 Task: Find connections with filter location Gawler with filter topic #Projectmanagements with filter profile language French with filter current company YouGov with filter school Himachal Pradesh Jobs with filter industry Shuttles and Special Needs Transportation Services with filter service category Translation with filter keywords title Housekeeper
Action: Mouse moved to (577, 112)
Screenshot: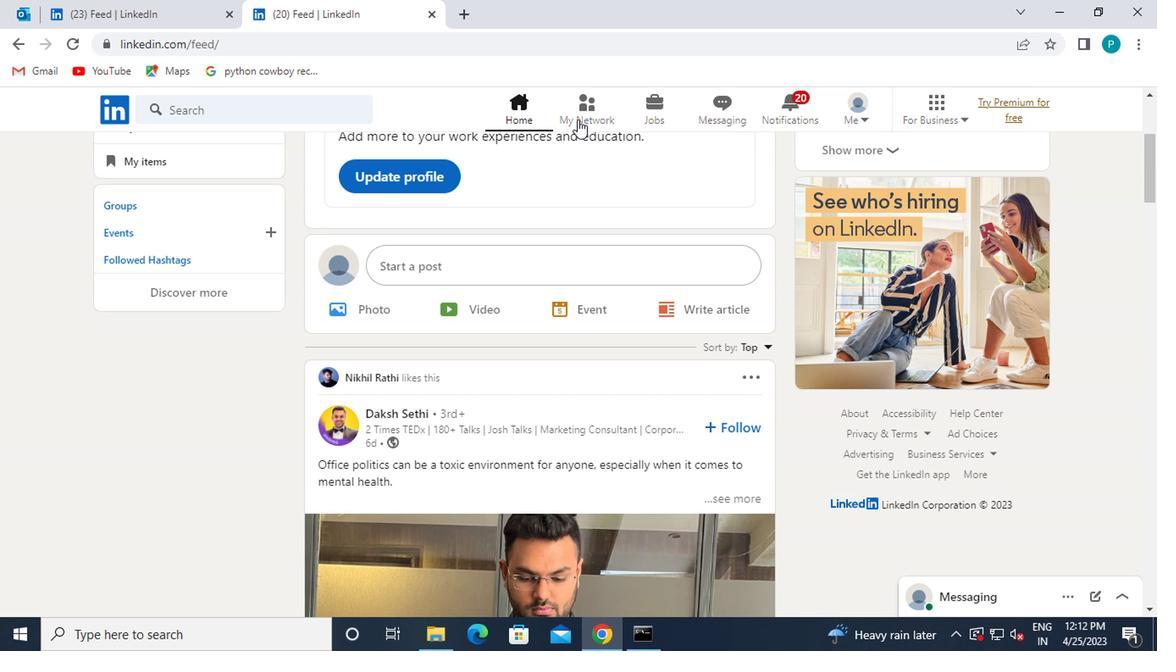 
Action: Mouse pressed left at (577, 112)
Screenshot: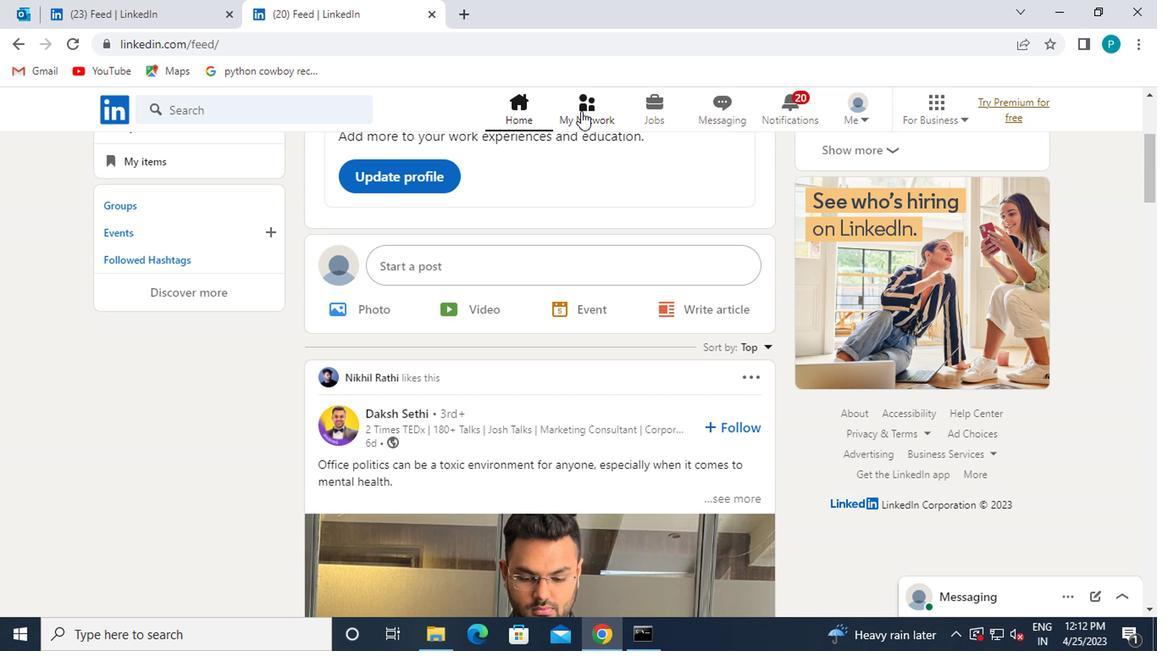 
Action: Mouse moved to (189, 204)
Screenshot: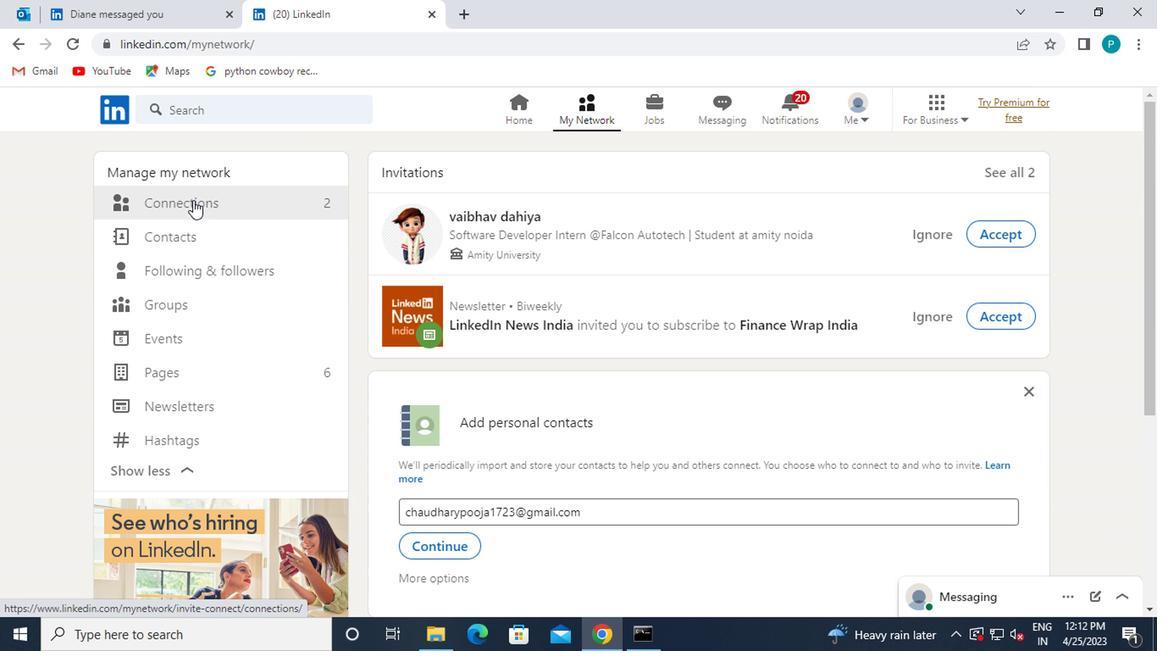 
Action: Mouse pressed left at (189, 204)
Screenshot: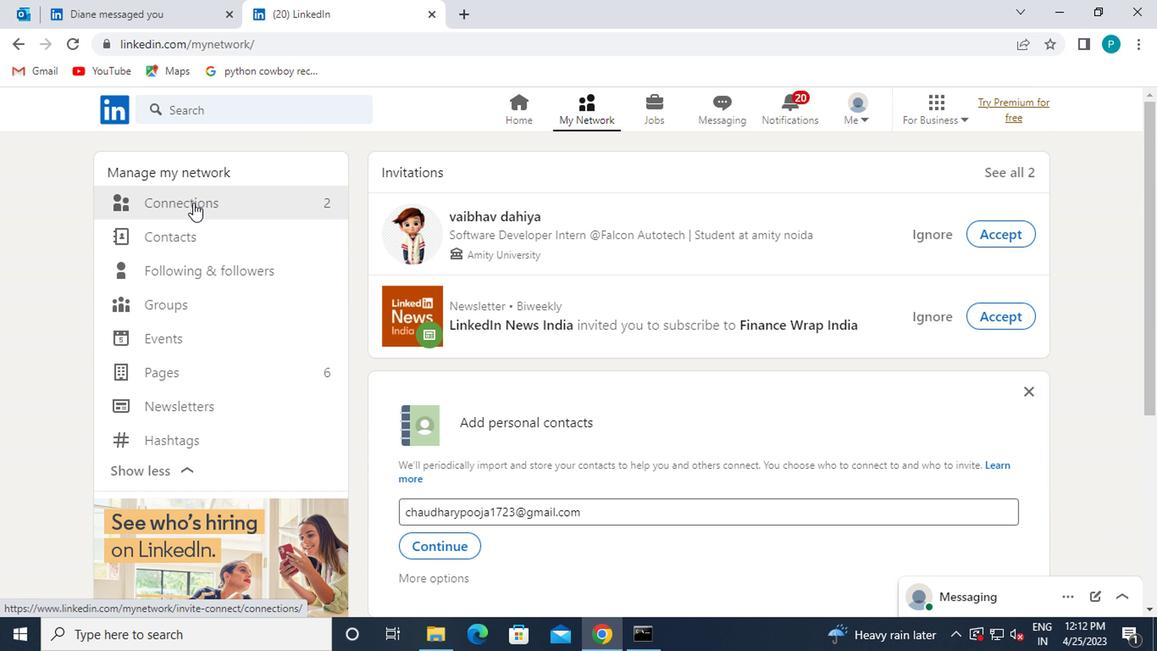 
Action: Mouse moved to (693, 205)
Screenshot: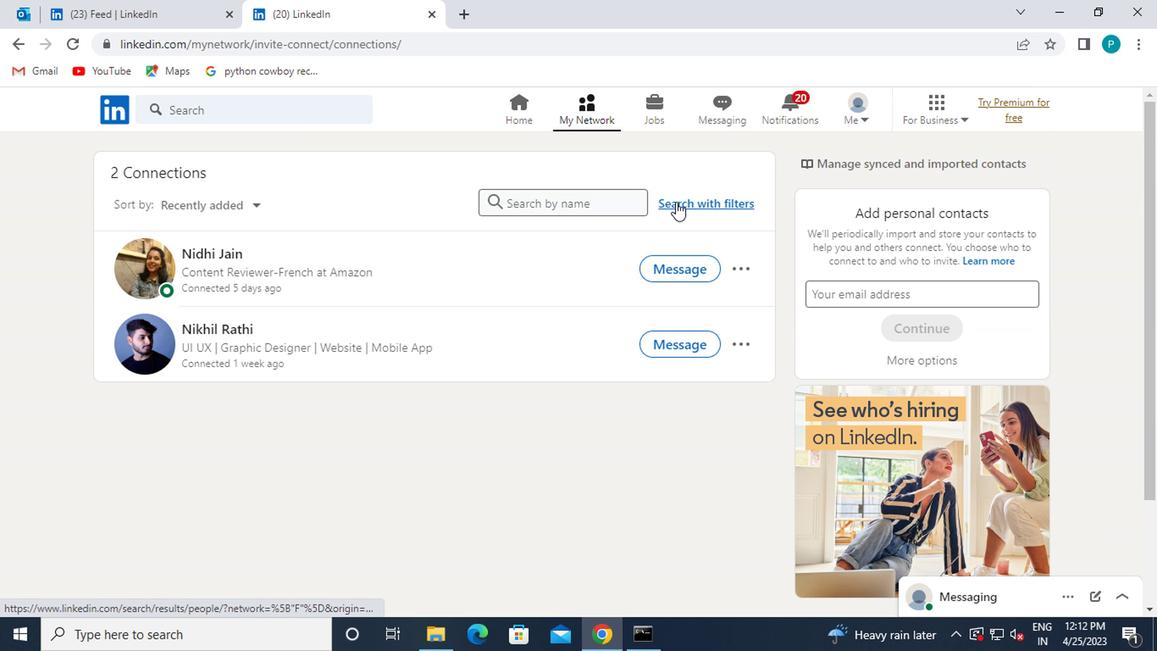 
Action: Mouse pressed left at (693, 205)
Screenshot: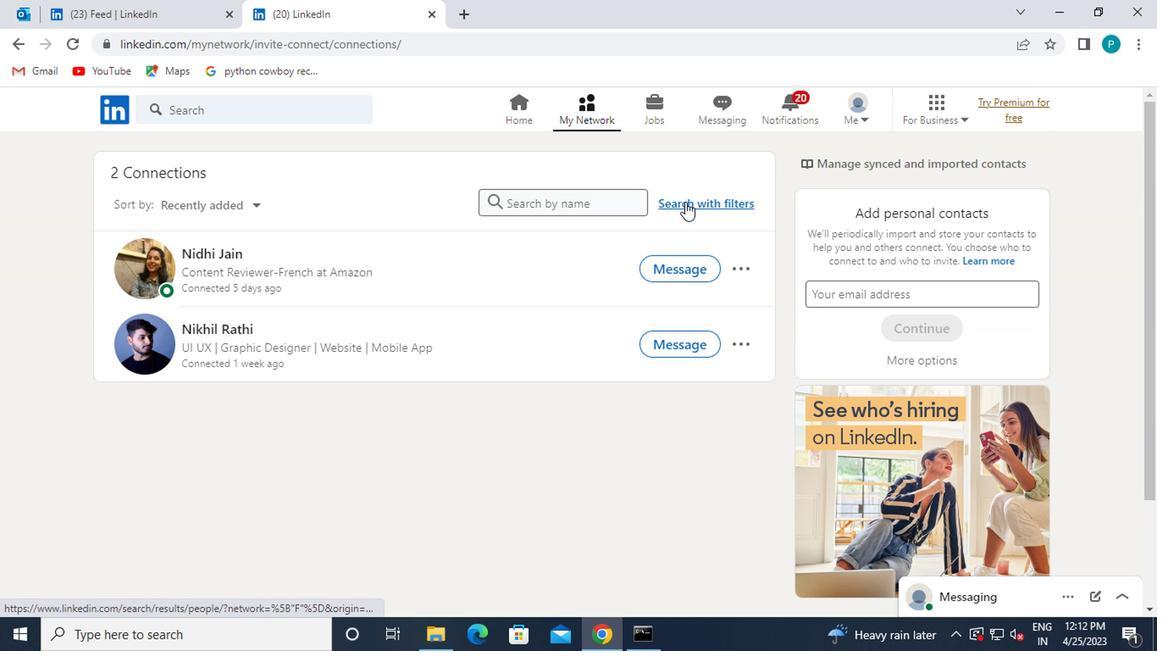 
Action: Mouse moved to (575, 162)
Screenshot: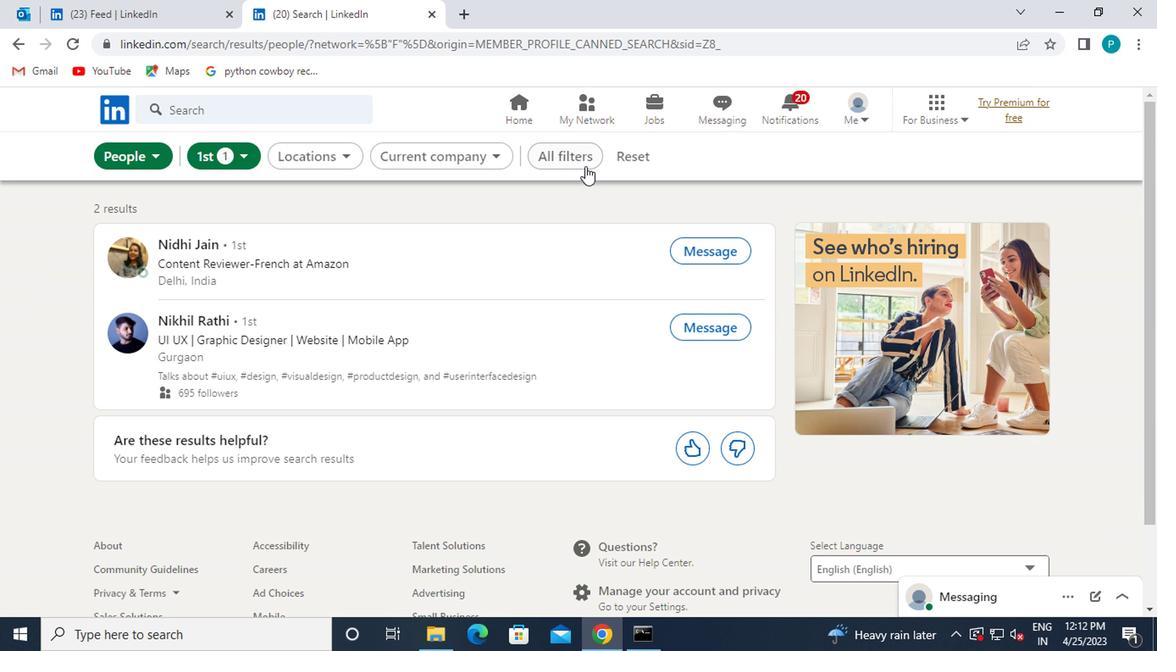 
Action: Mouse pressed left at (575, 162)
Screenshot: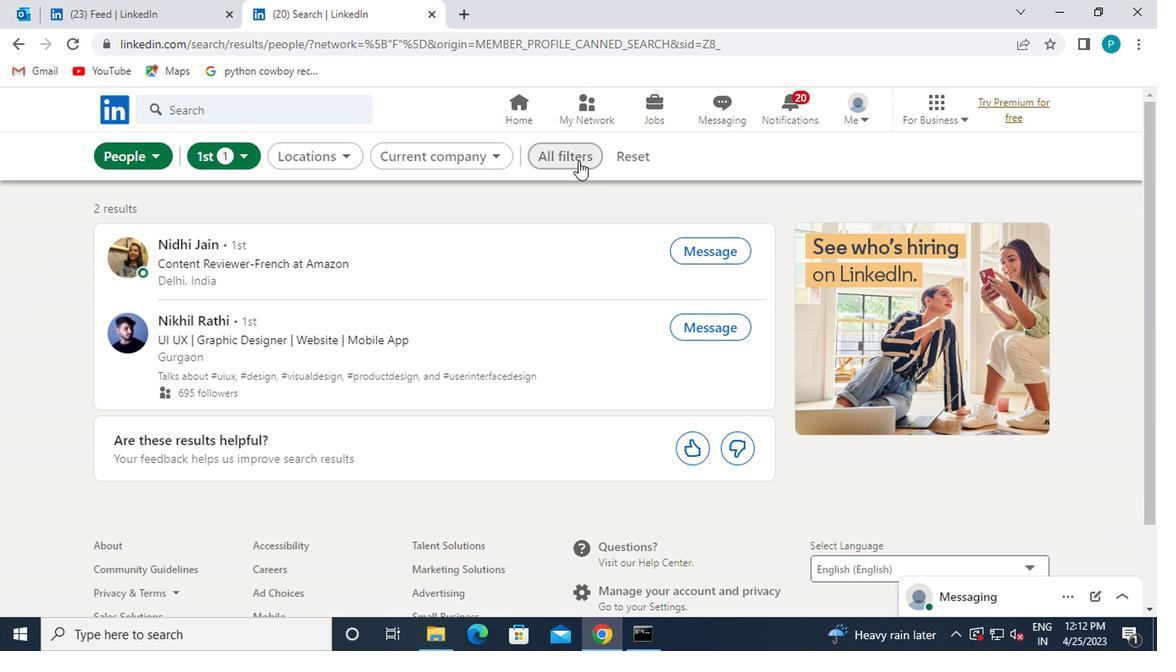 
Action: Mouse moved to (841, 350)
Screenshot: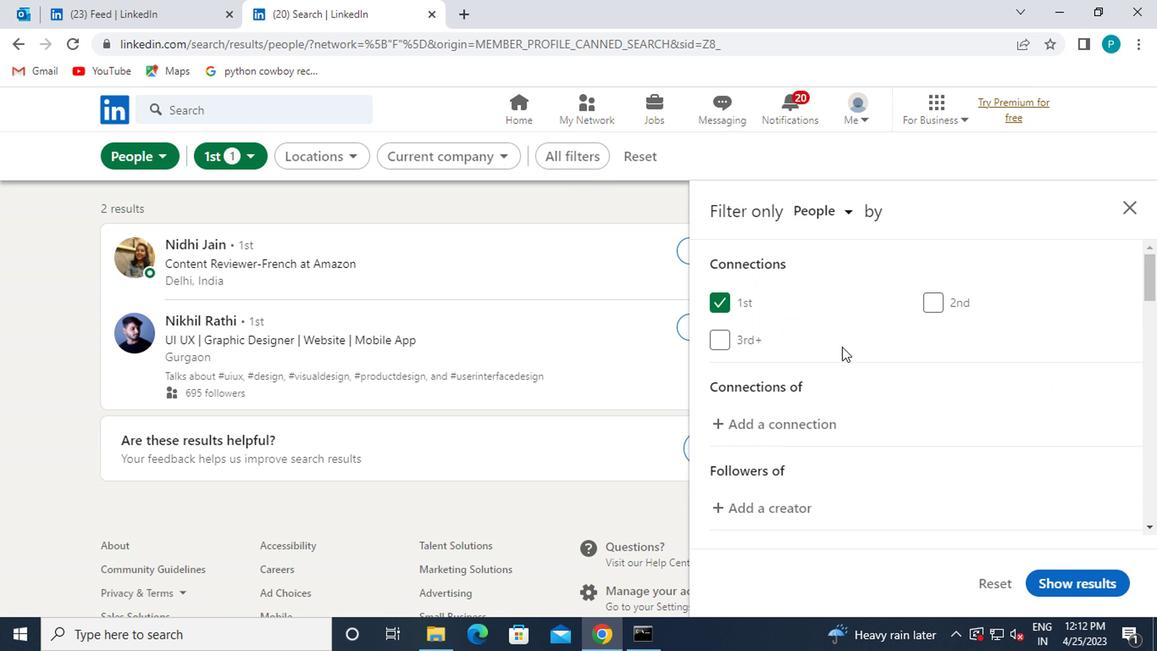 
Action: Mouse scrolled (841, 350) with delta (0, 0)
Screenshot: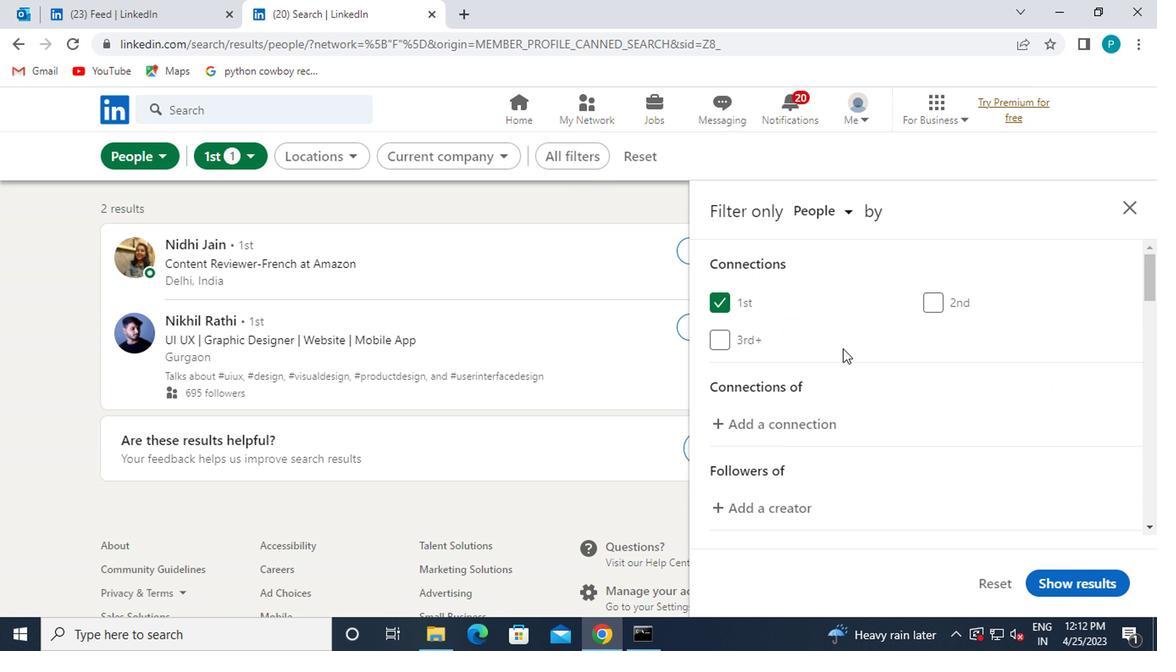 
Action: Mouse moved to (841, 364)
Screenshot: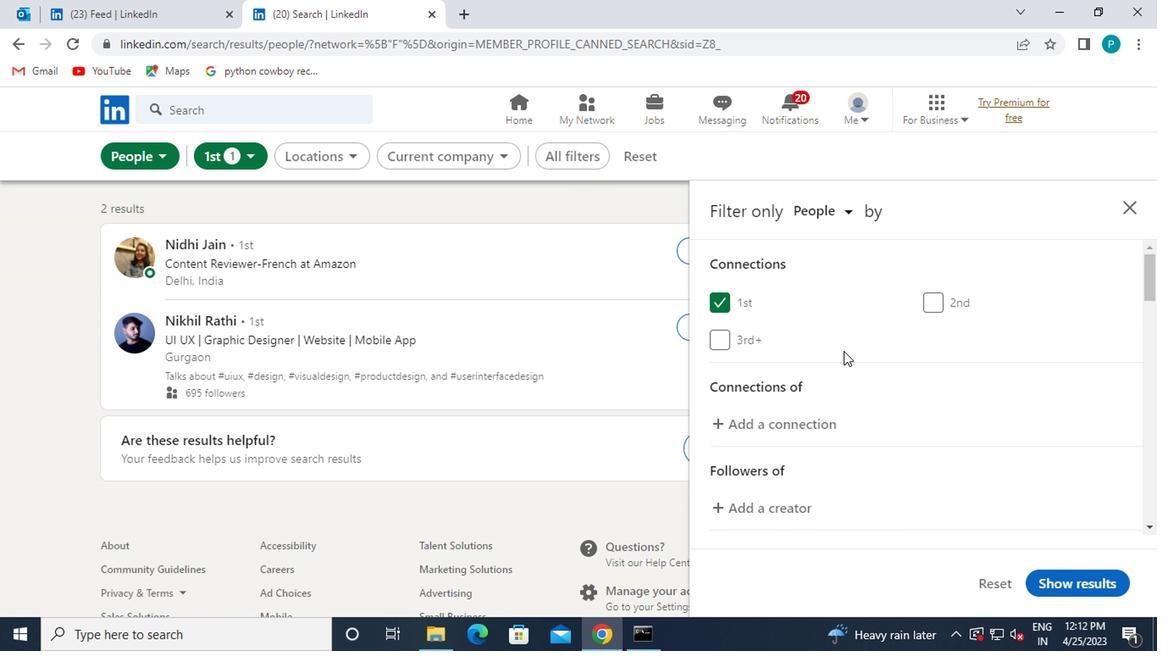 
Action: Mouse scrolled (841, 363) with delta (0, -1)
Screenshot: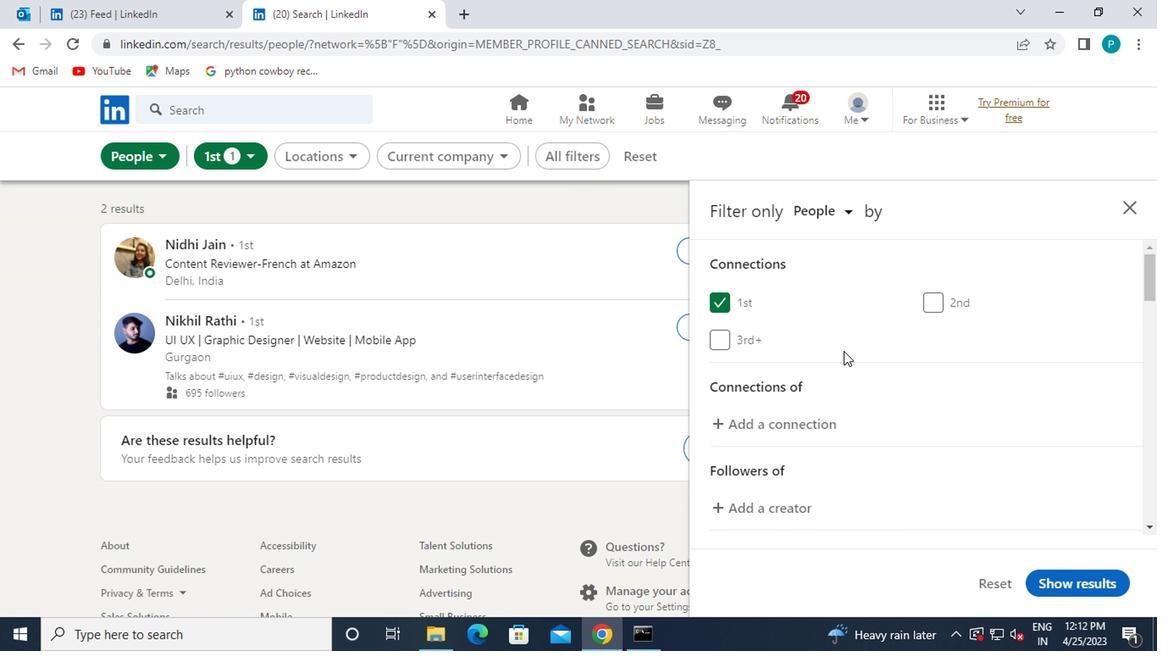 
Action: Mouse moved to (833, 441)
Screenshot: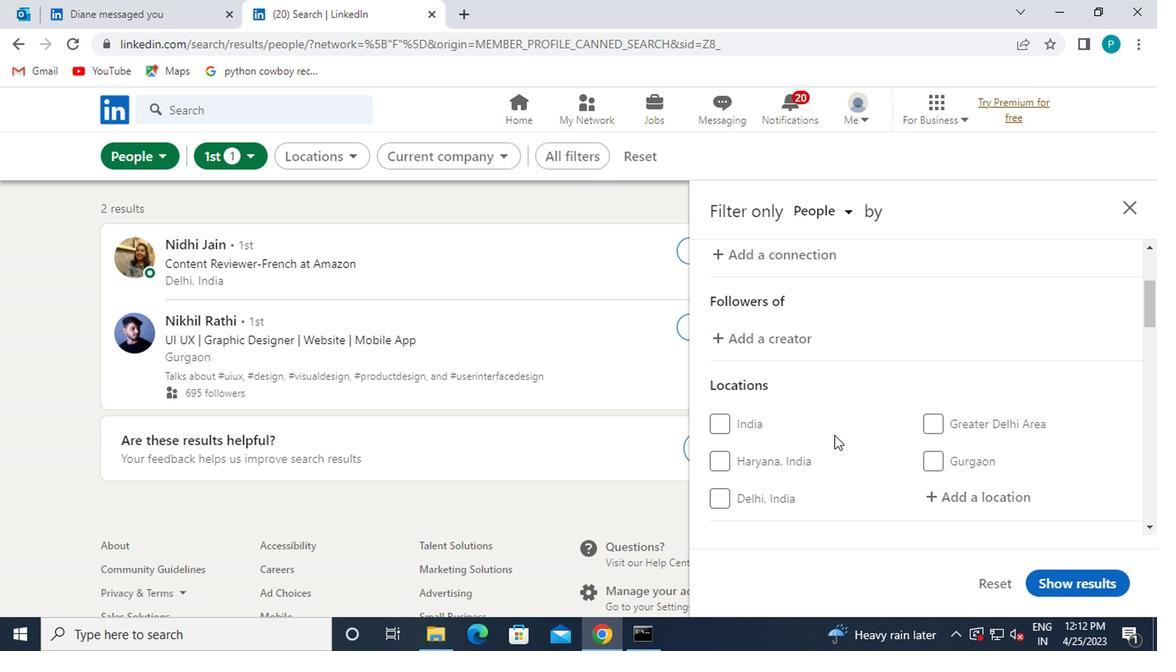 
Action: Mouse scrolled (833, 441) with delta (0, 0)
Screenshot: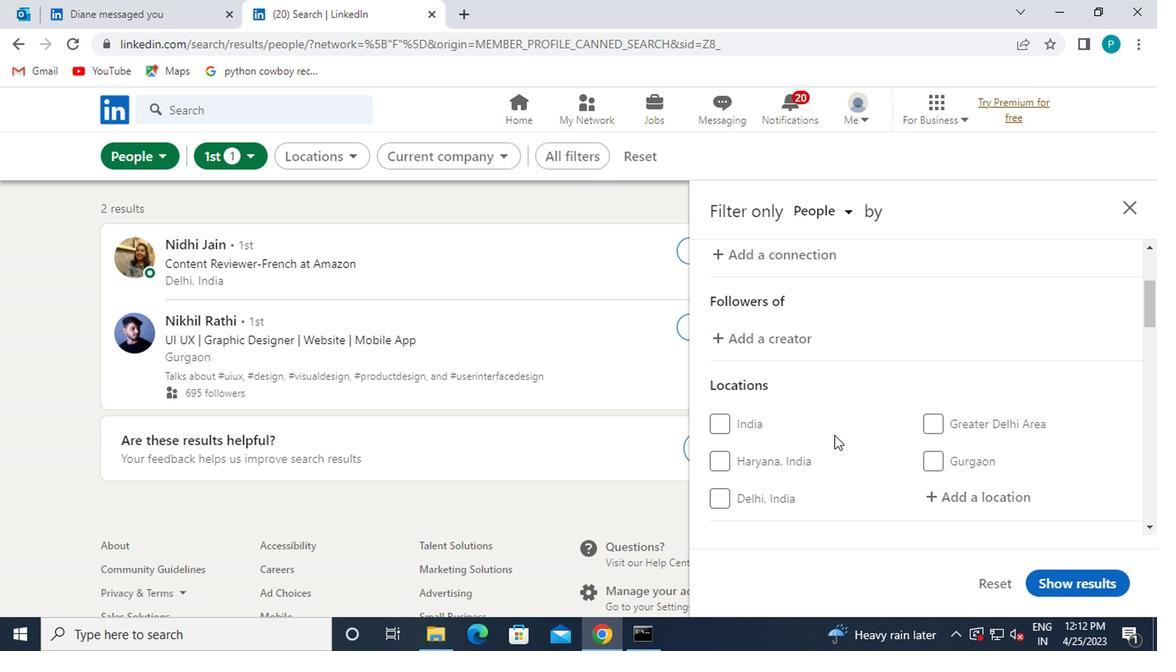 
Action: Mouse moved to (926, 414)
Screenshot: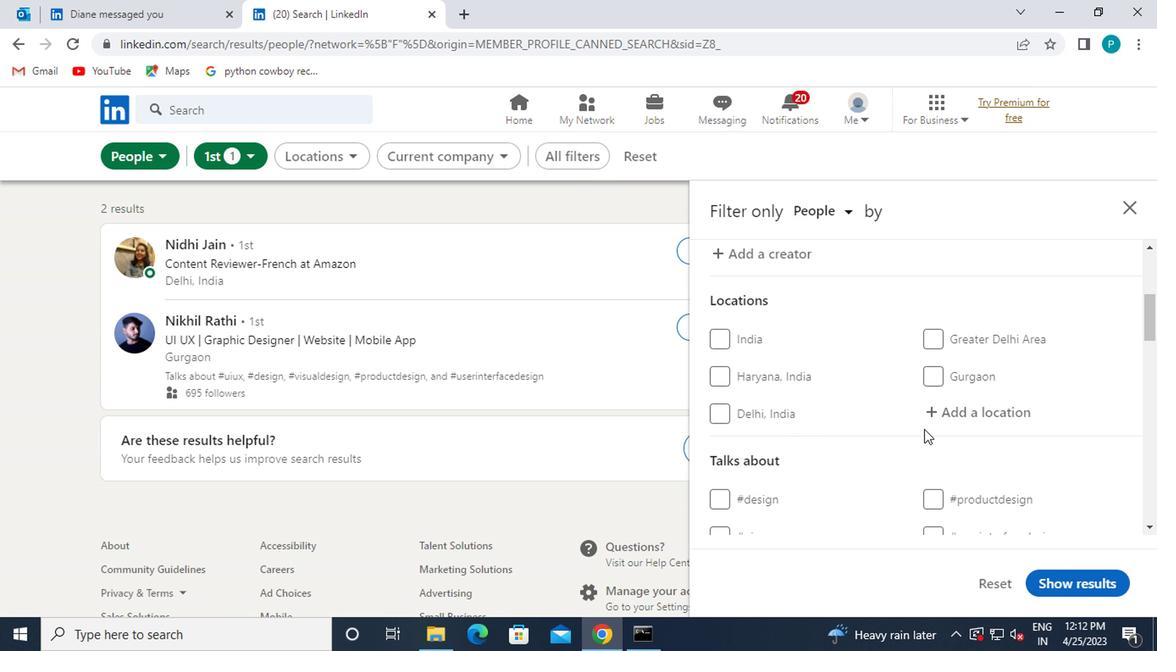 
Action: Mouse pressed left at (926, 414)
Screenshot: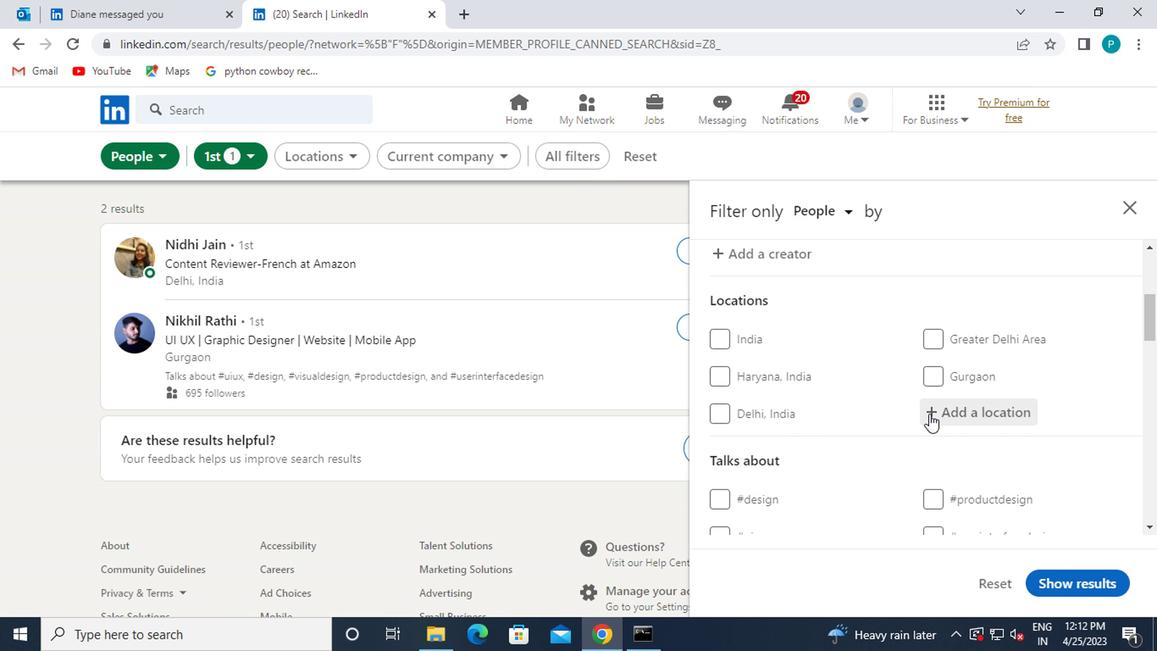 
Action: Mouse moved to (931, 394)
Screenshot: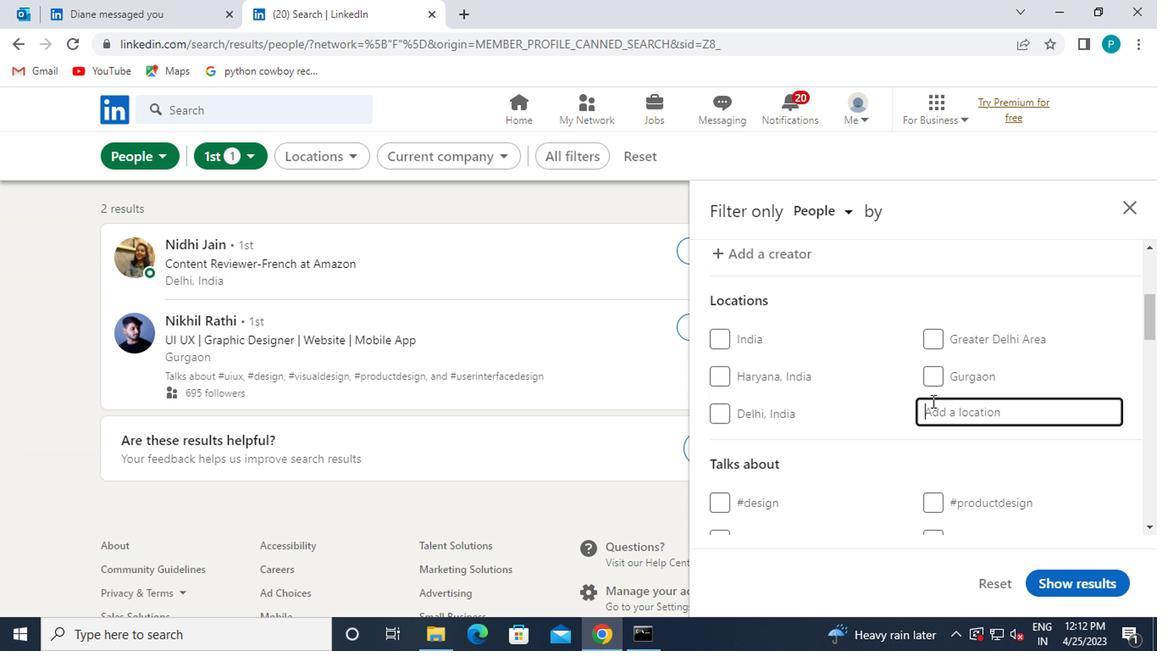 
Action: Key pressed gawler<Key.enter>
Screenshot: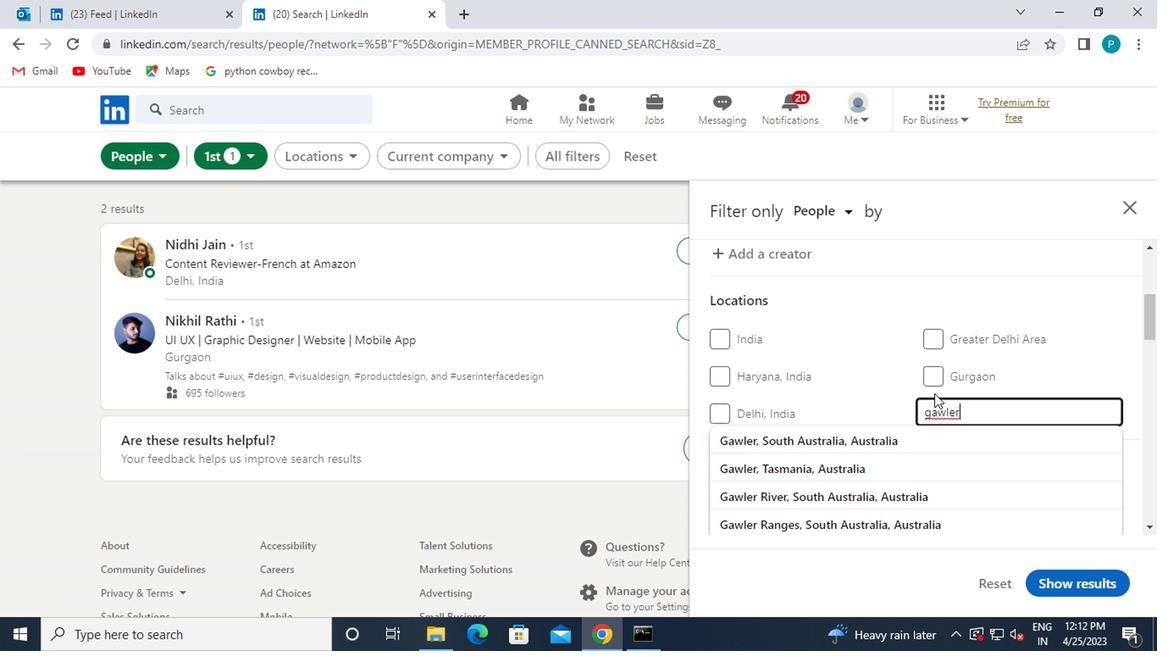 
Action: Mouse moved to (854, 443)
Screenshot: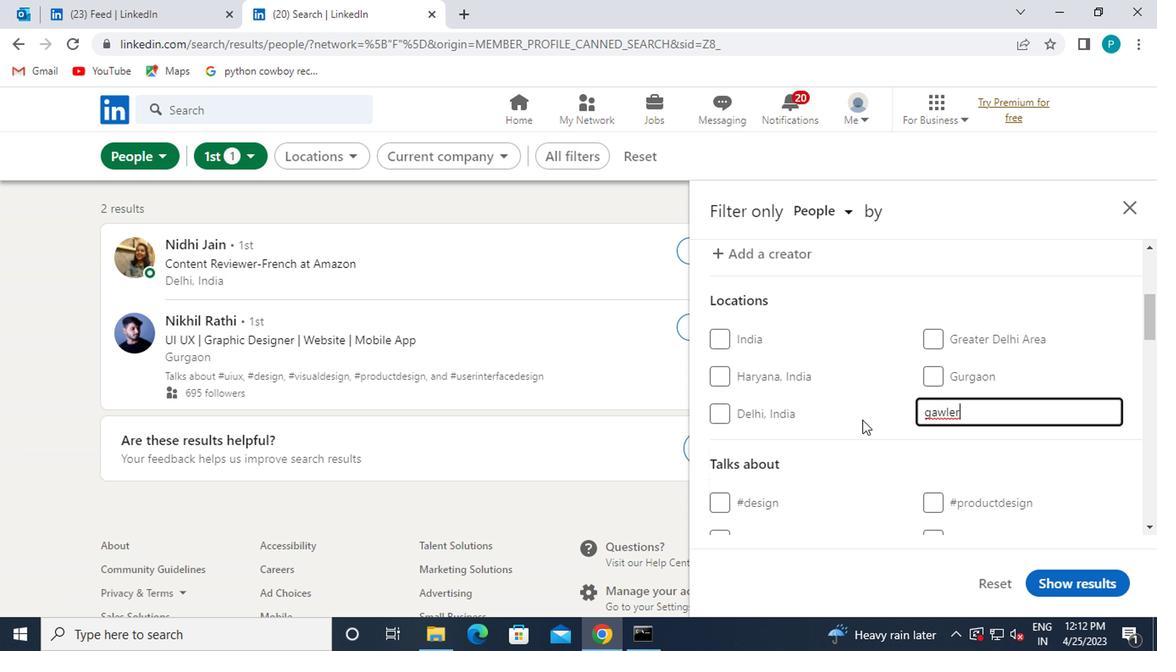 
Action: Mouse scrolled (854, 441) with delta (0, -1)
Screenshot: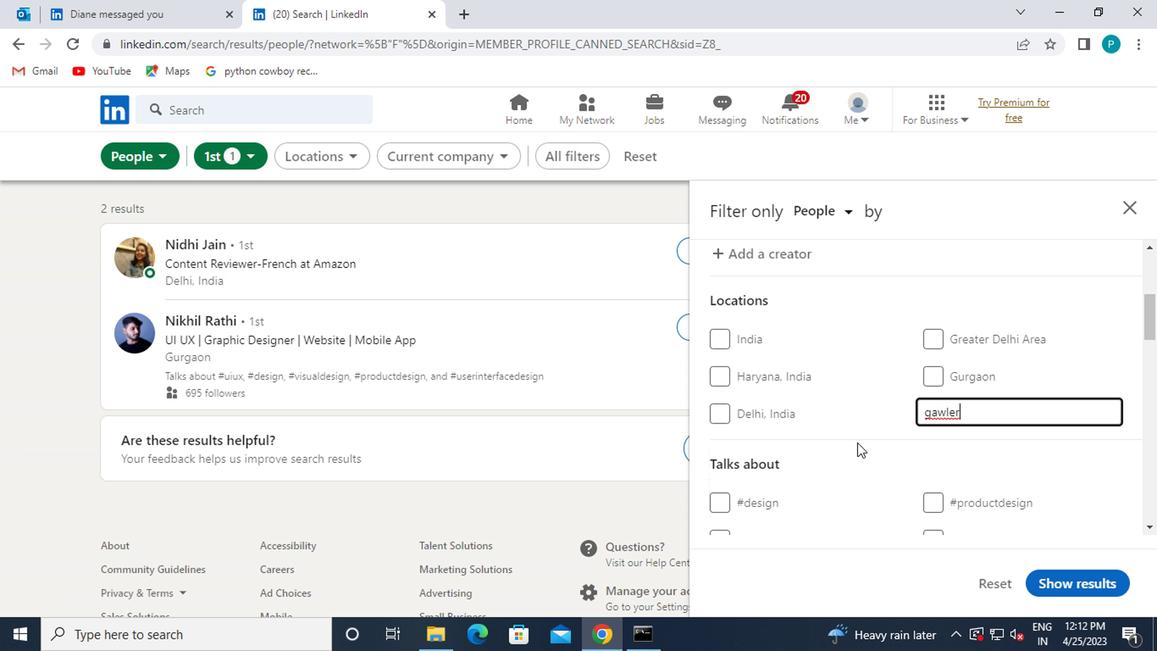 
Action: Mouse moved to (900, 434)
Screenshot: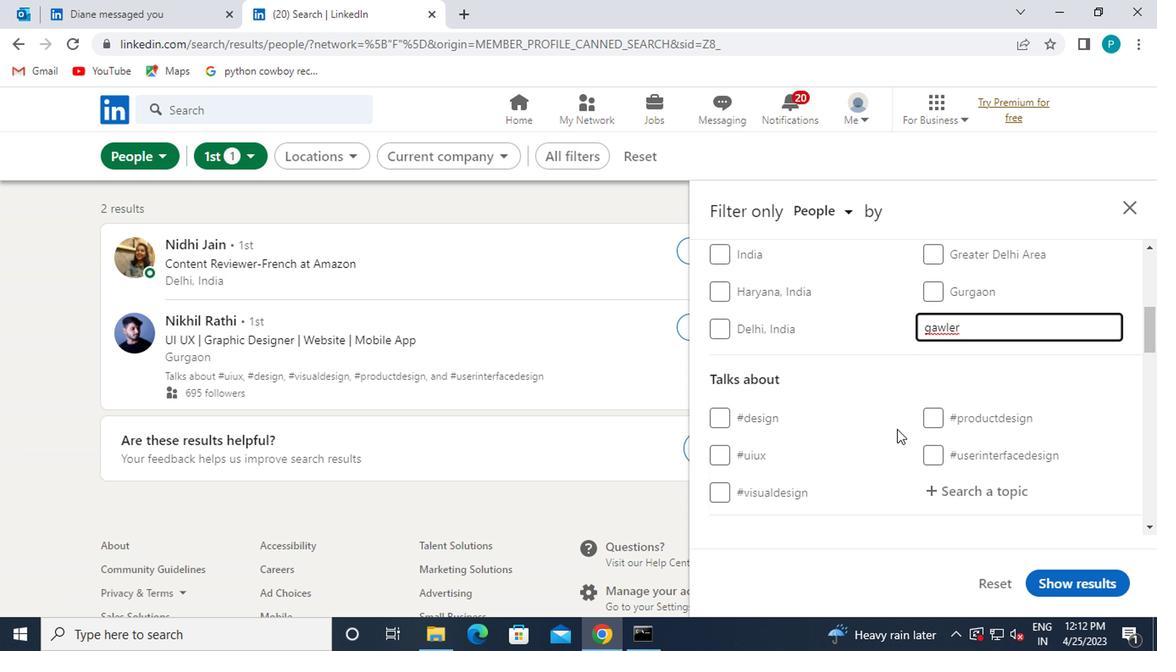 
Action: Mouse scrolled (900, 433) with delta (0, -1)
Screenshot: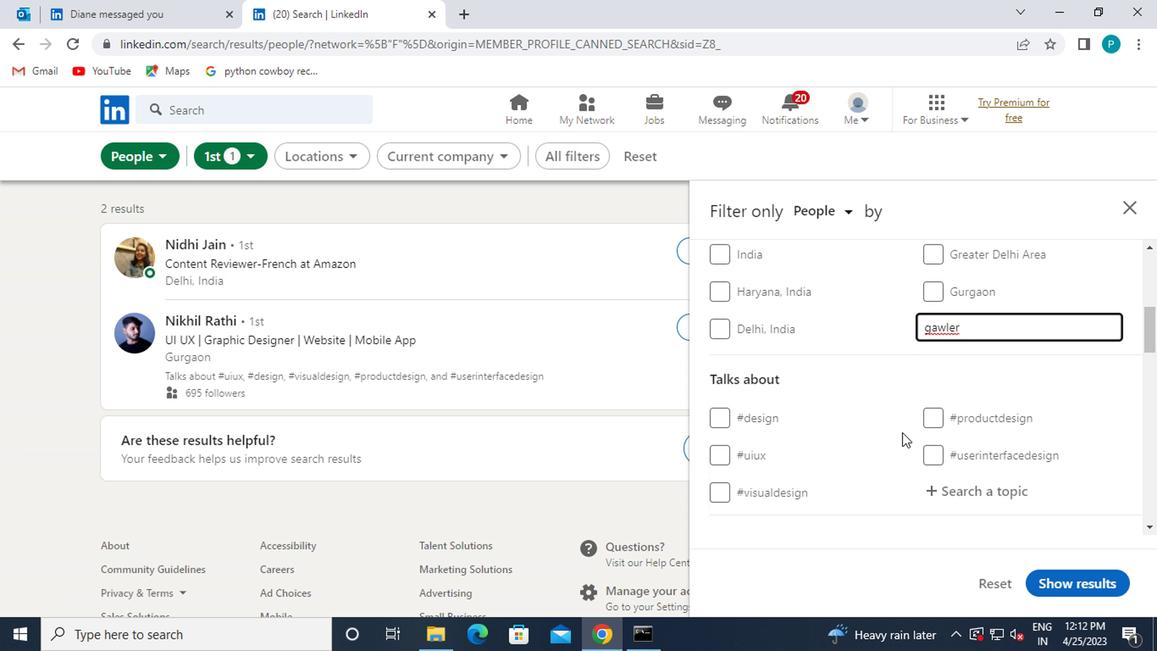 
Action: Mouse moved to (965, 420)
Screenshot: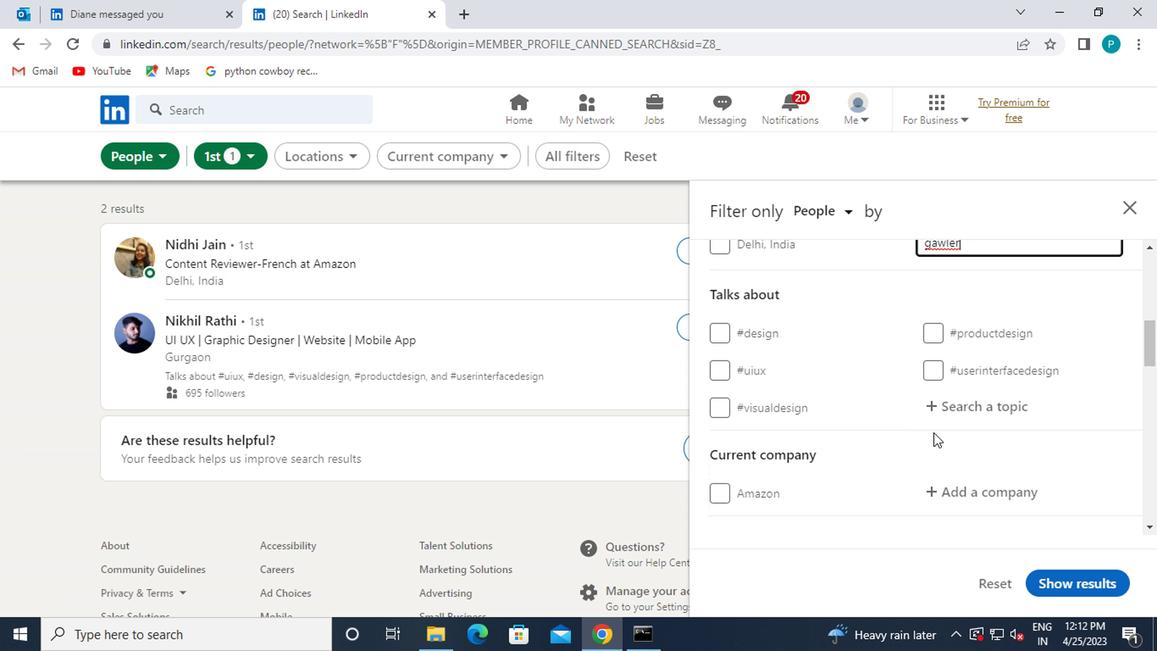 
Action: Mouse pressed left at (965, 420)
Screenshot: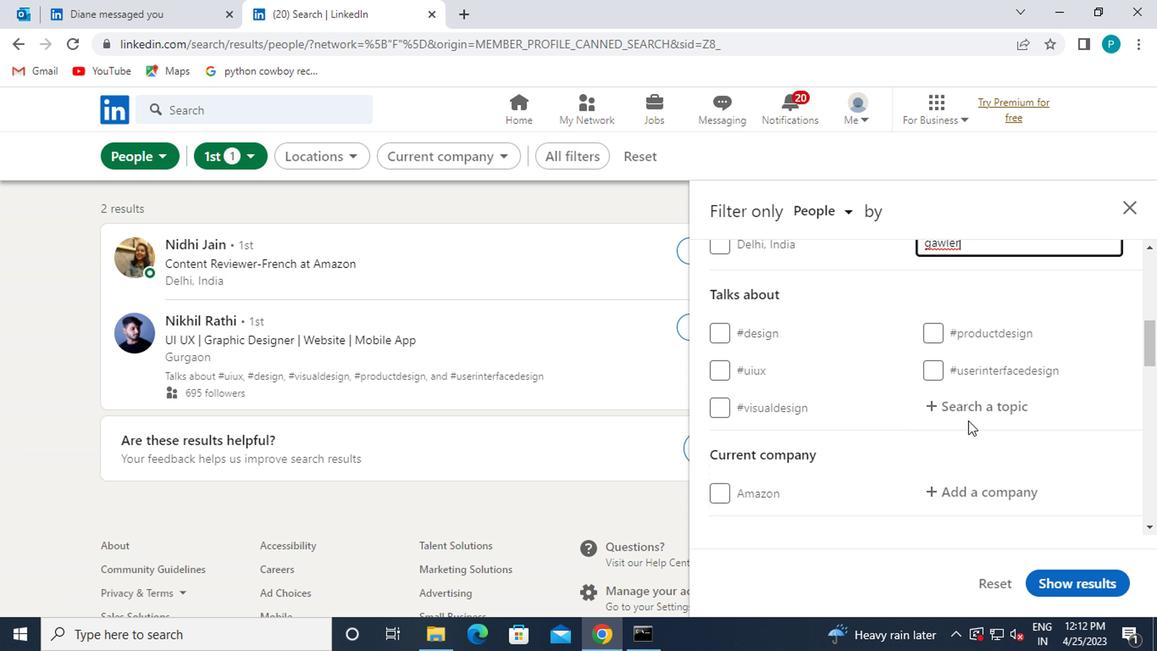 
Action: Mouse moved to (964, 414)
Screenshot: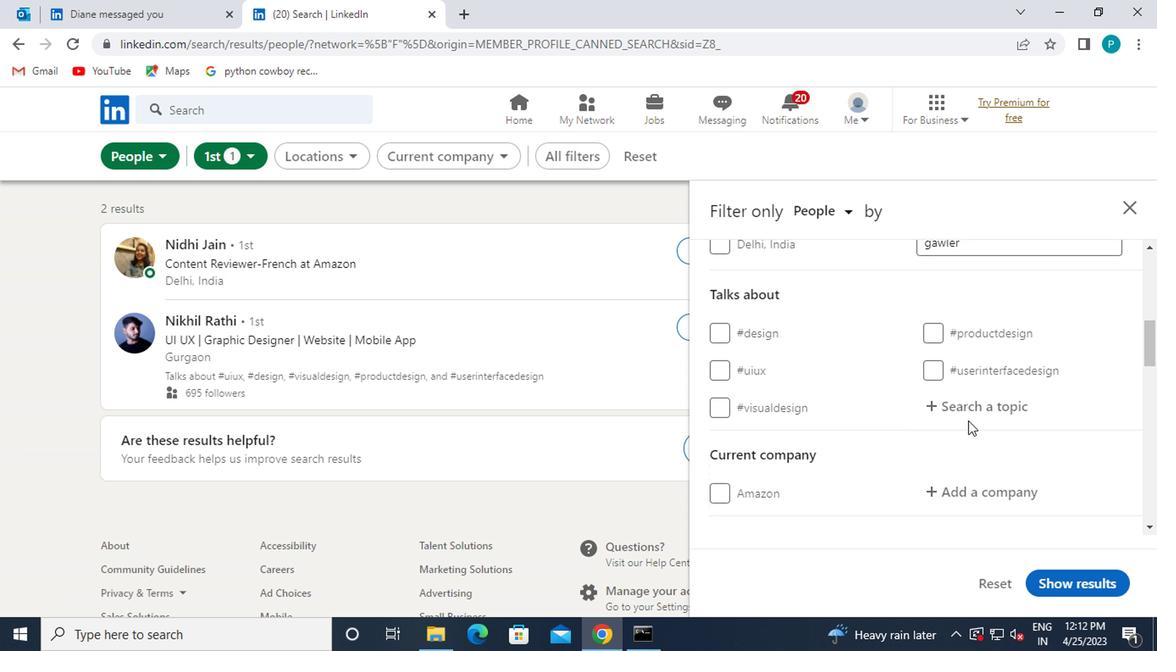 
Action: Mouse pressed left at (964, 414)
Screenshot: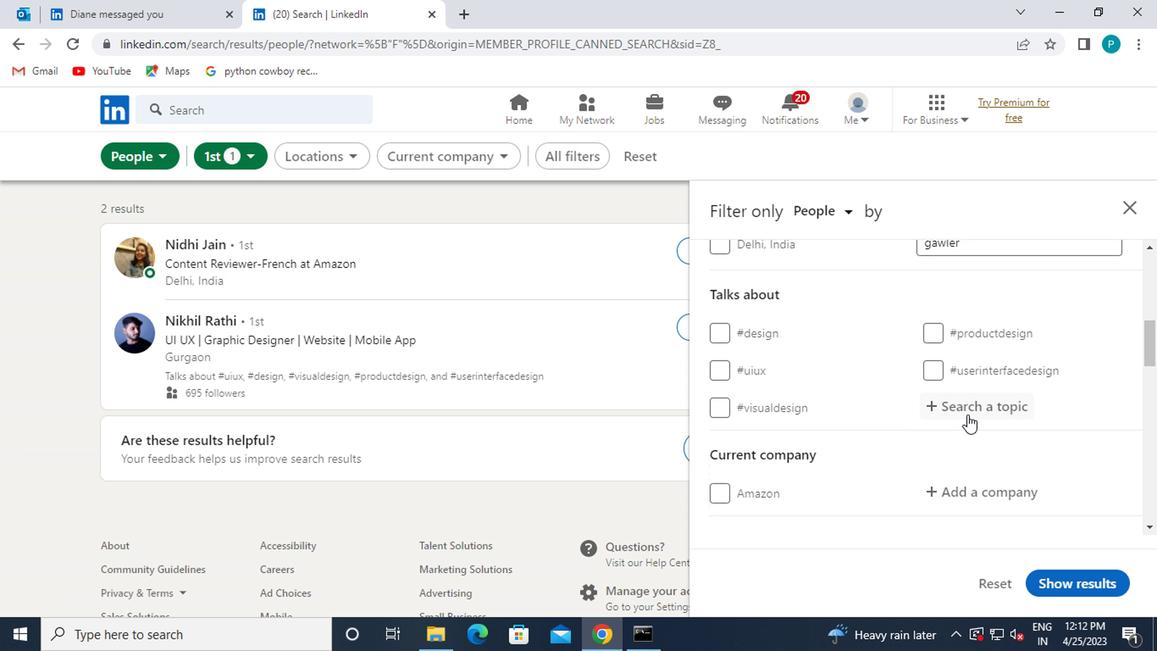 
Action: Key pressed <Key.shift><Key.shift><Key.shift><Key.shift><Key.shift><Key.shift><Key.shift><Key.shift>#<Key.caps_lock>P<Key.caps_lock>ROJECTMANAGEMENTS
Screenshot: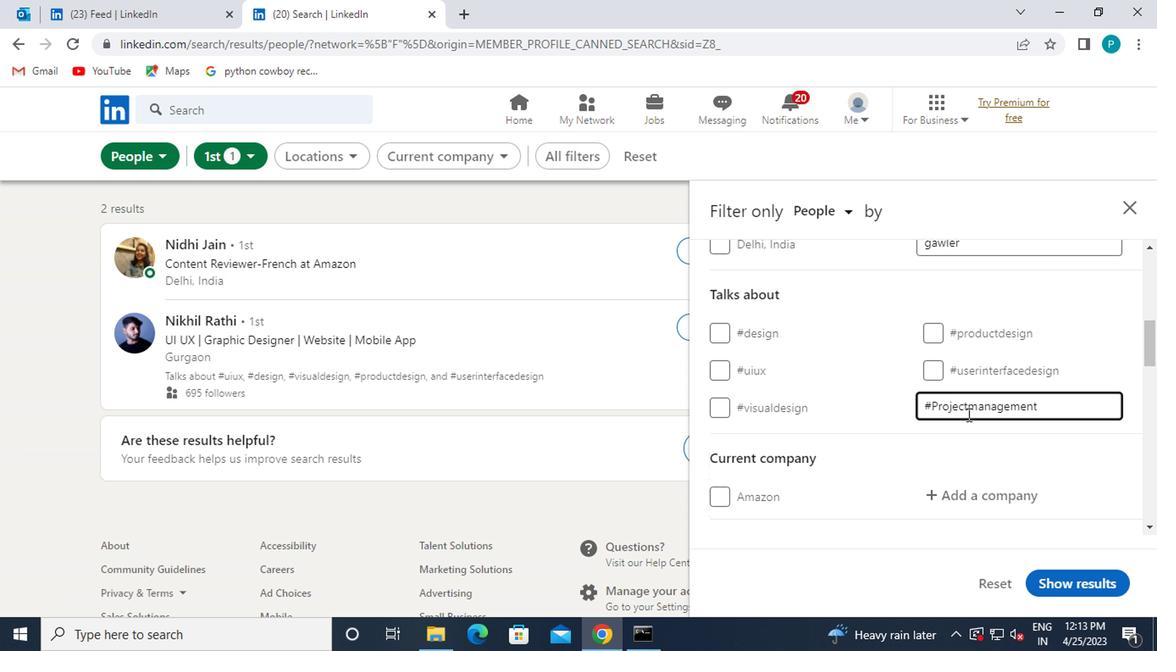 
Action: Mouse moved to (943, 473)
Screenshot: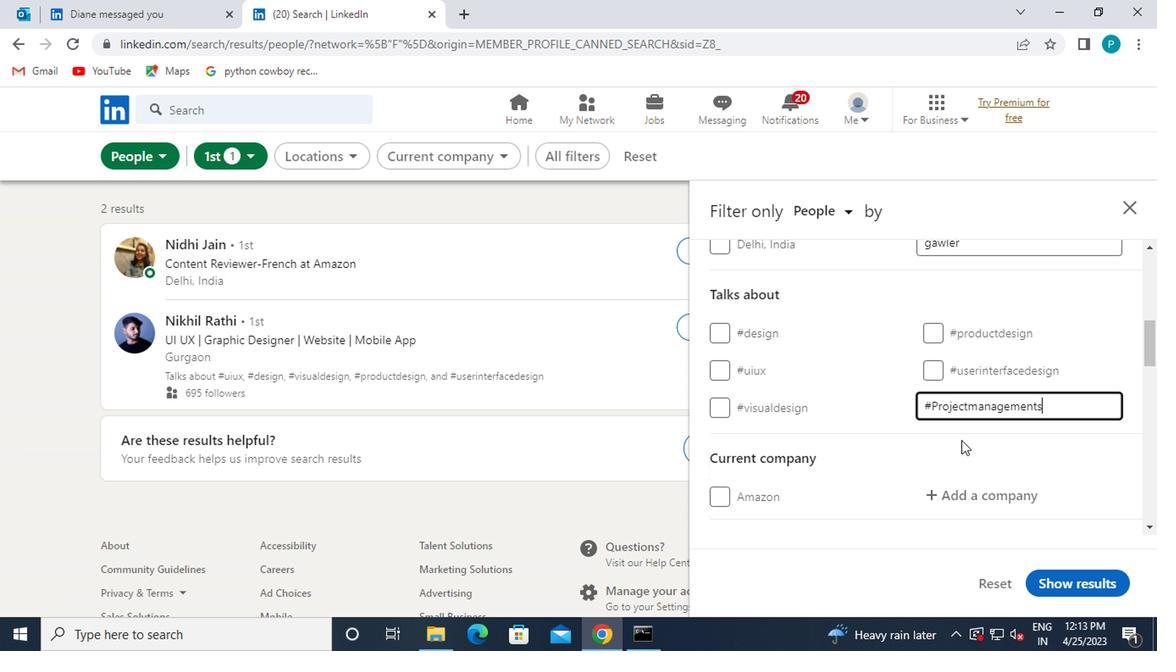
Action: Mouse scrolled (943, 472) with delta (0, 0)
Screenshot: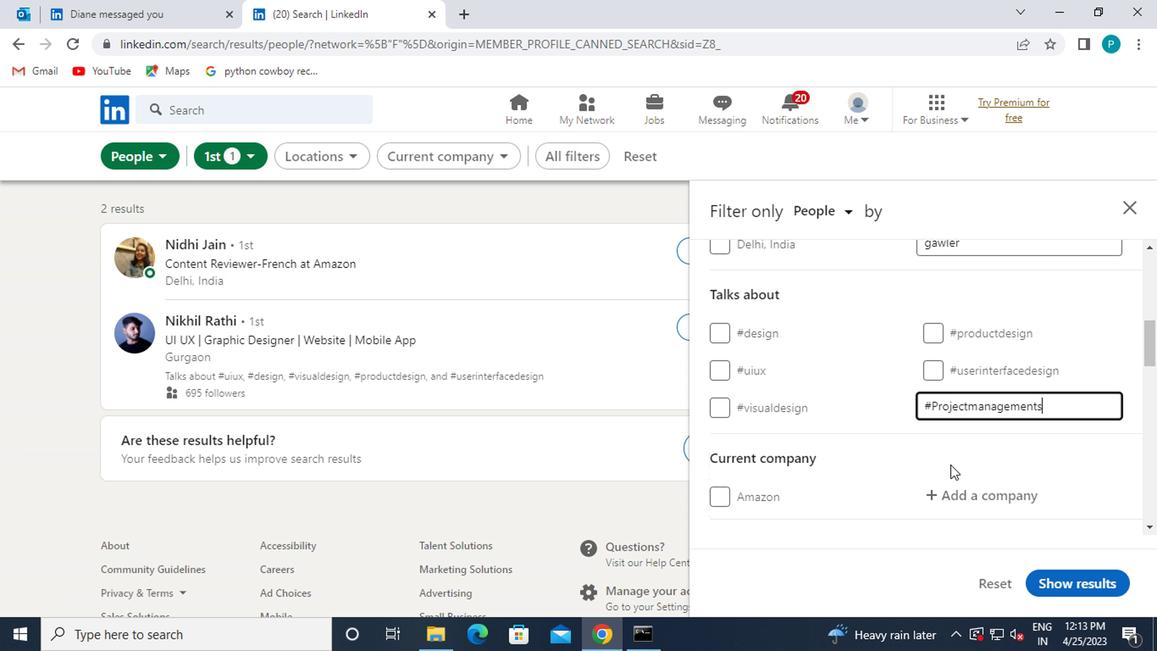 
Action: Mouse scrolled (943, 472) with delta (0, 0)
Screenshot: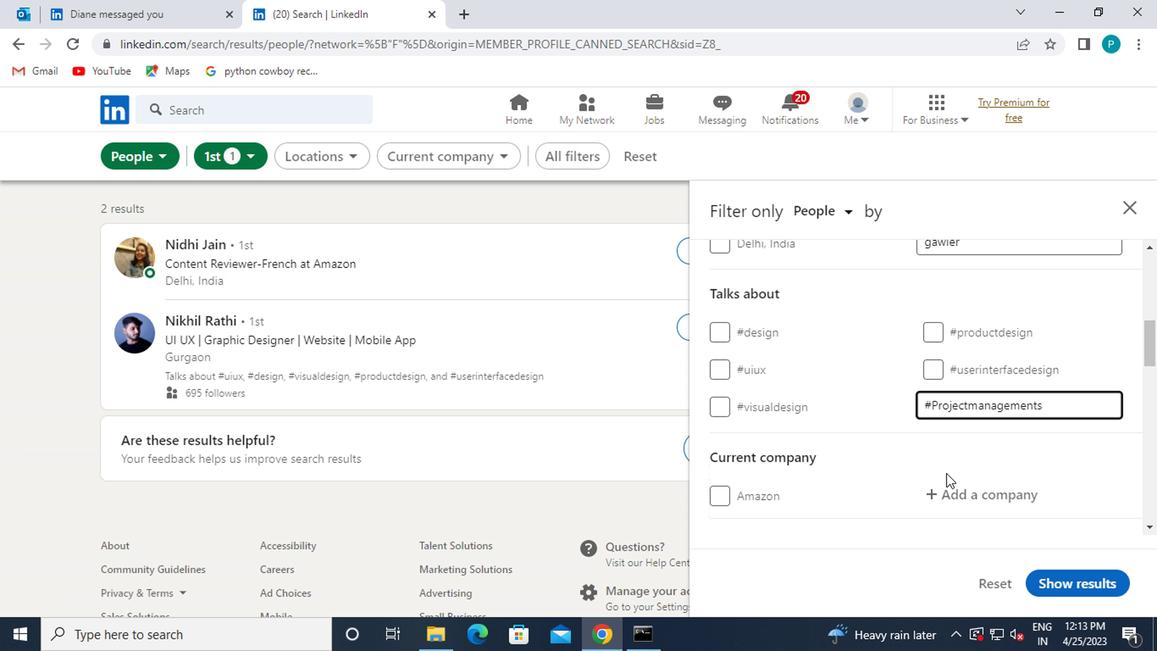 
Action: Mouse moved to (924, 325)
Screenshot: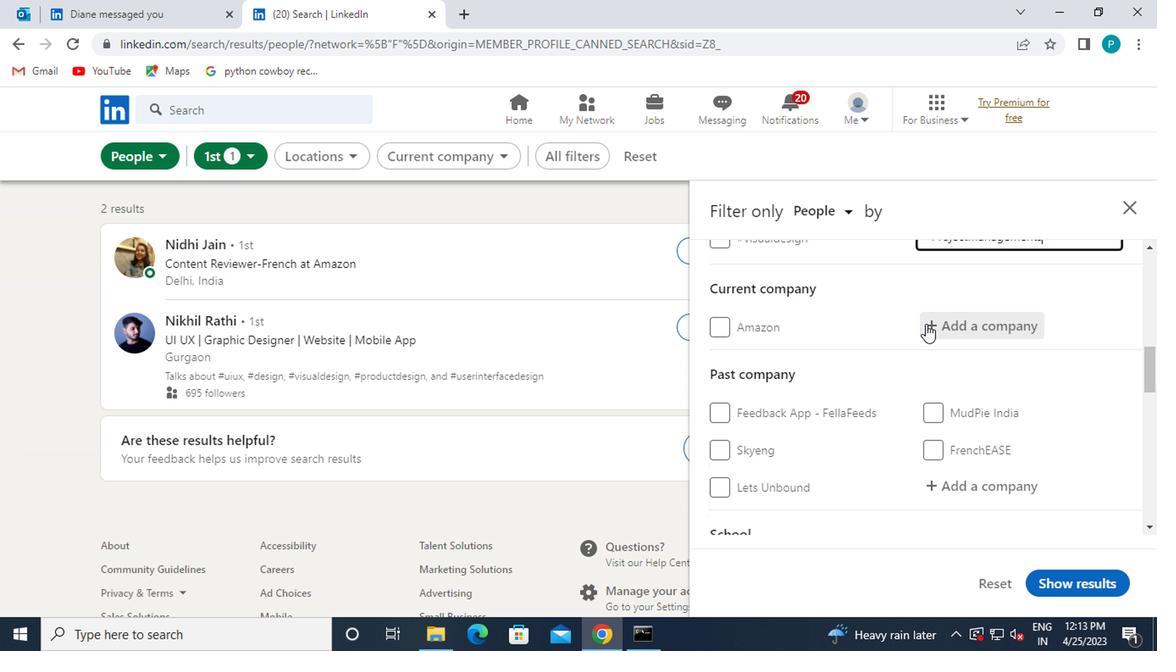
Action: Mouse pressed left at (924, 325)
Screenshot: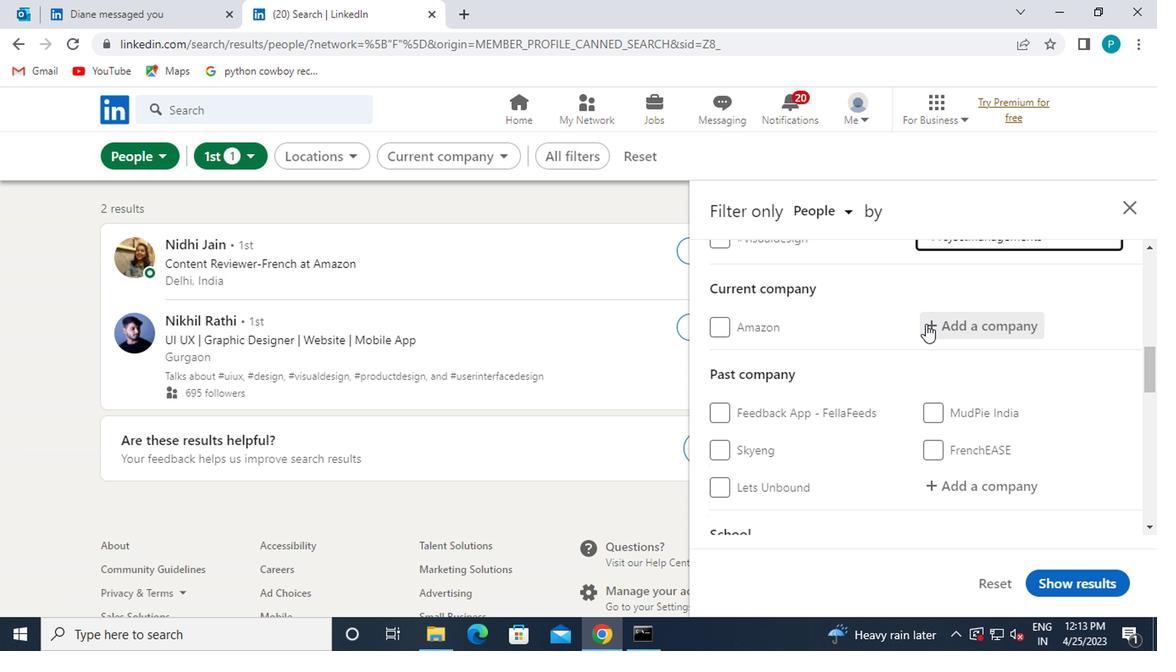 
Action: Mouse moved to (927, 325)
Screenshot: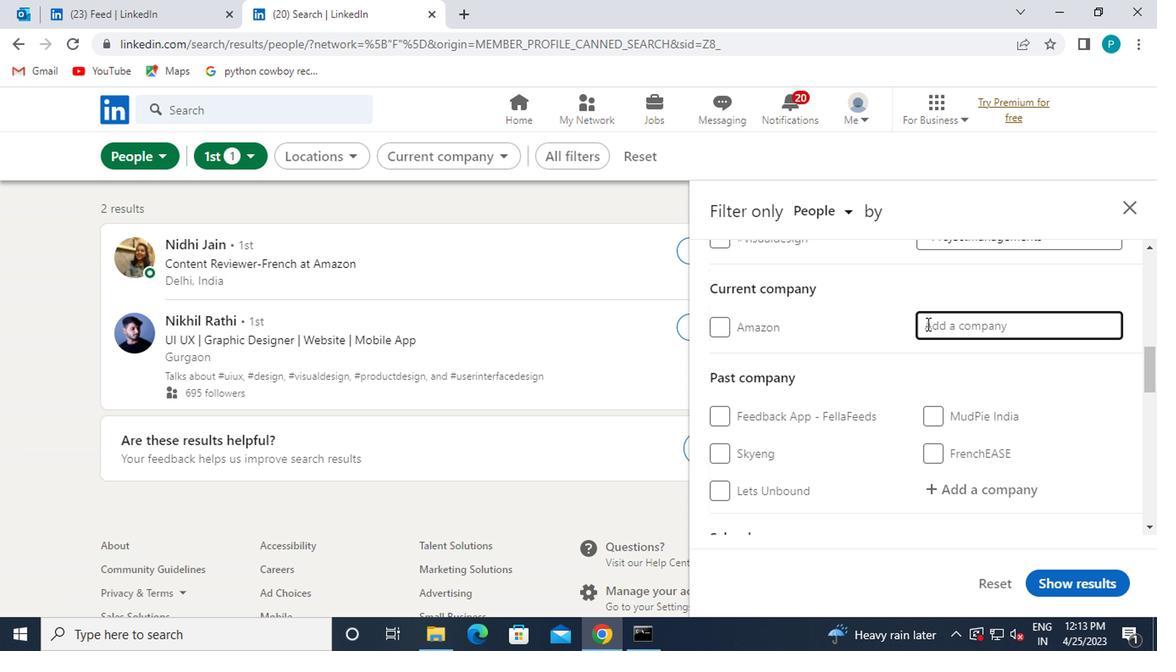 
Action: Key pressed YOUGOV
Screenshot: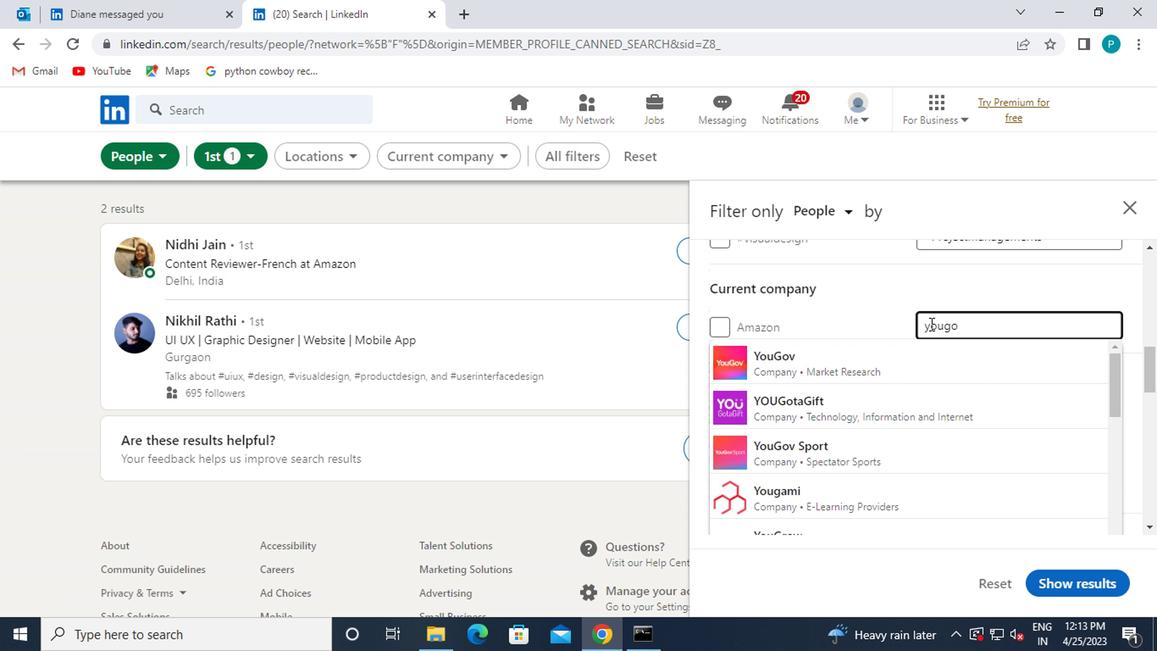 
Action: Mouse moved to (794, 359)
Screenshot: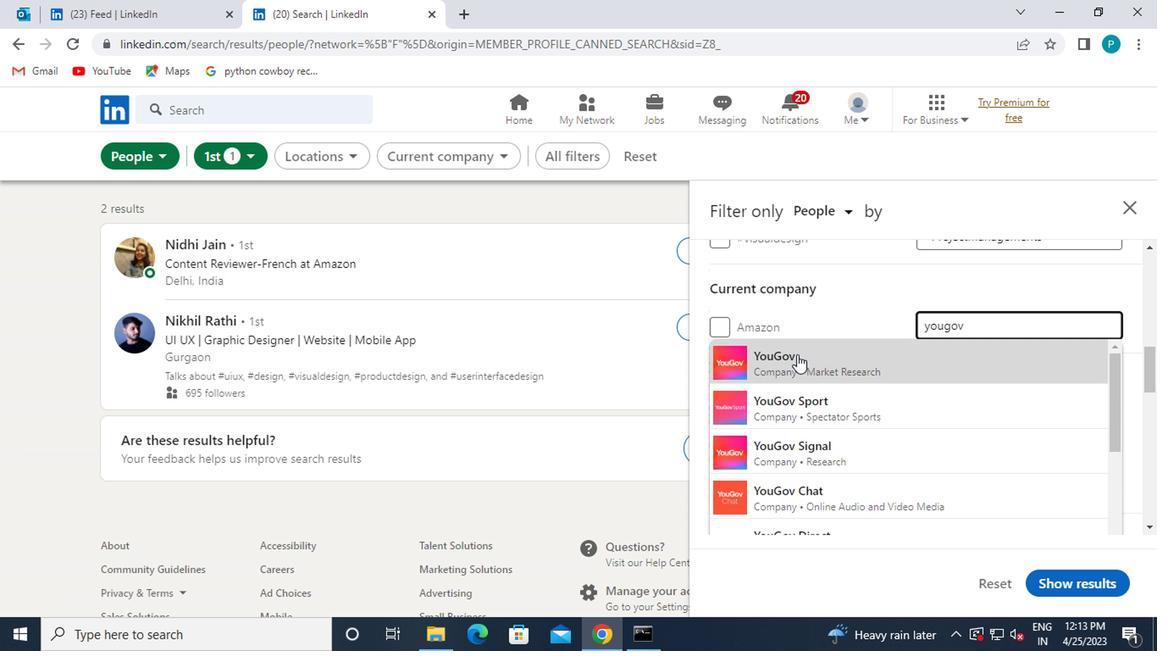 
Action: Mouse pressed left at (794, 359)
Screenshot: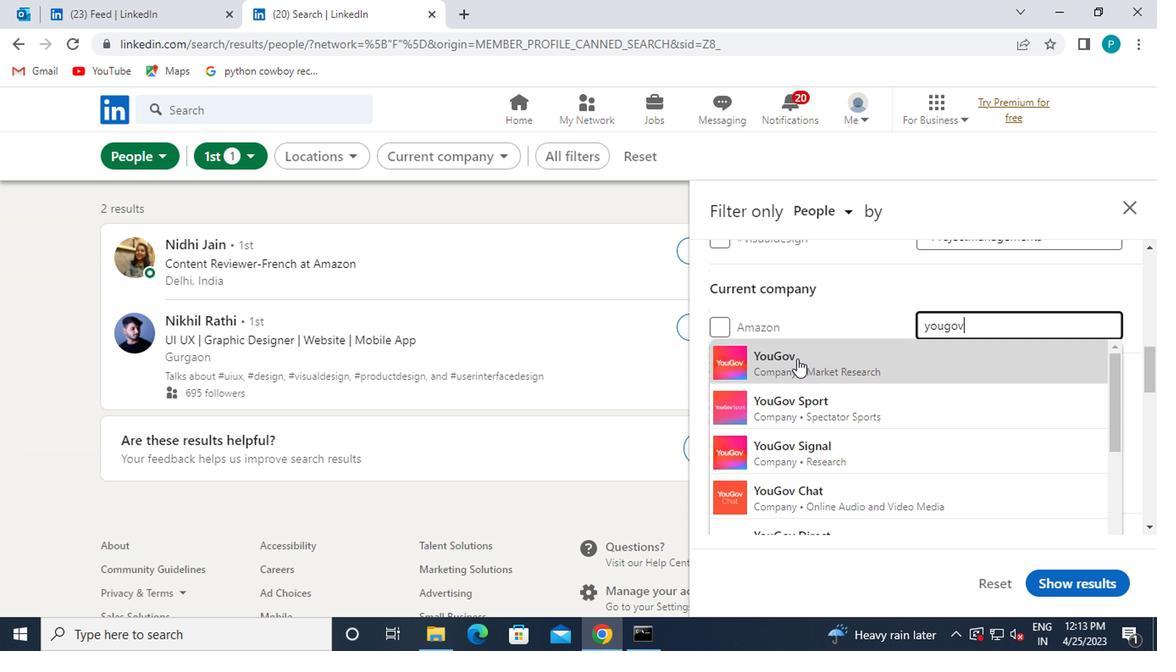 
Action: Mouse moved to (783, 426)
Screenshot: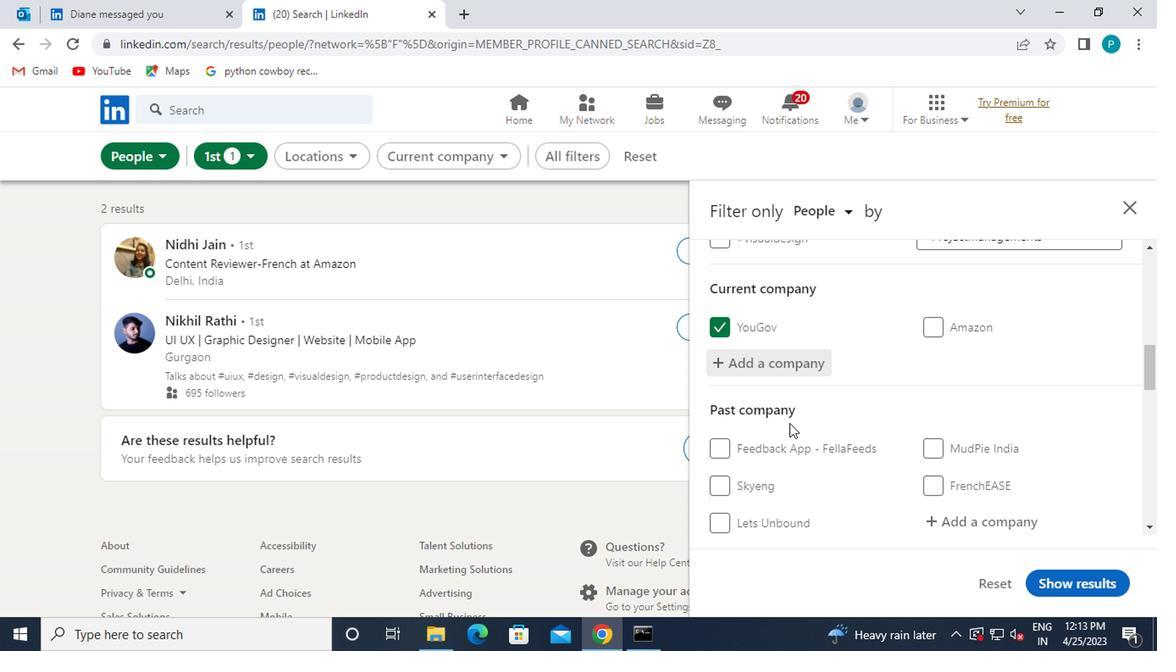
Action: Mouse scrolled (783, 426) with delta (0, 0)
Screenshot: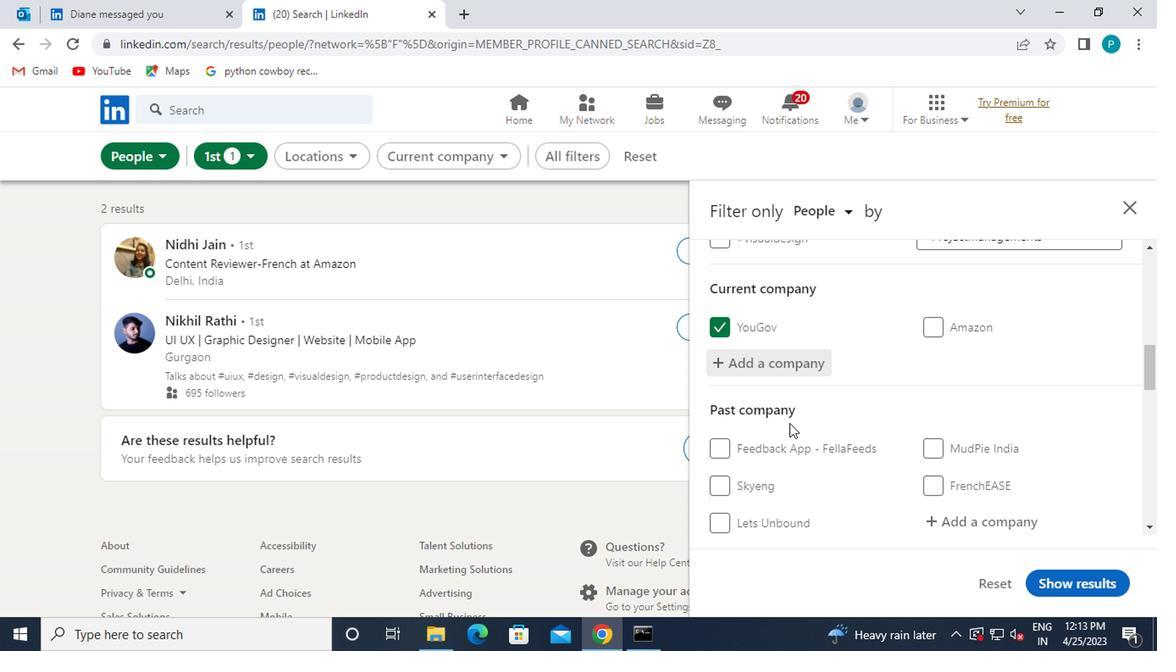 
Action: Mouse moved to (783, 427)
Screenshot: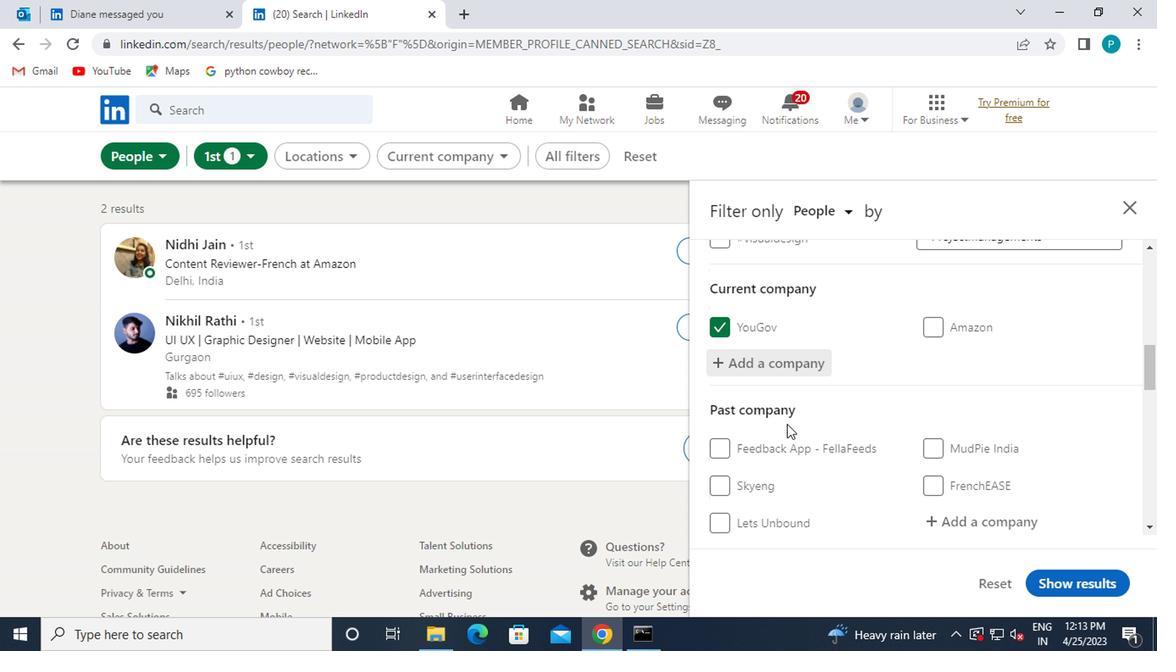 
Action: Mouse scrolled (783, 426) with delta (0, 0)
Screenshot: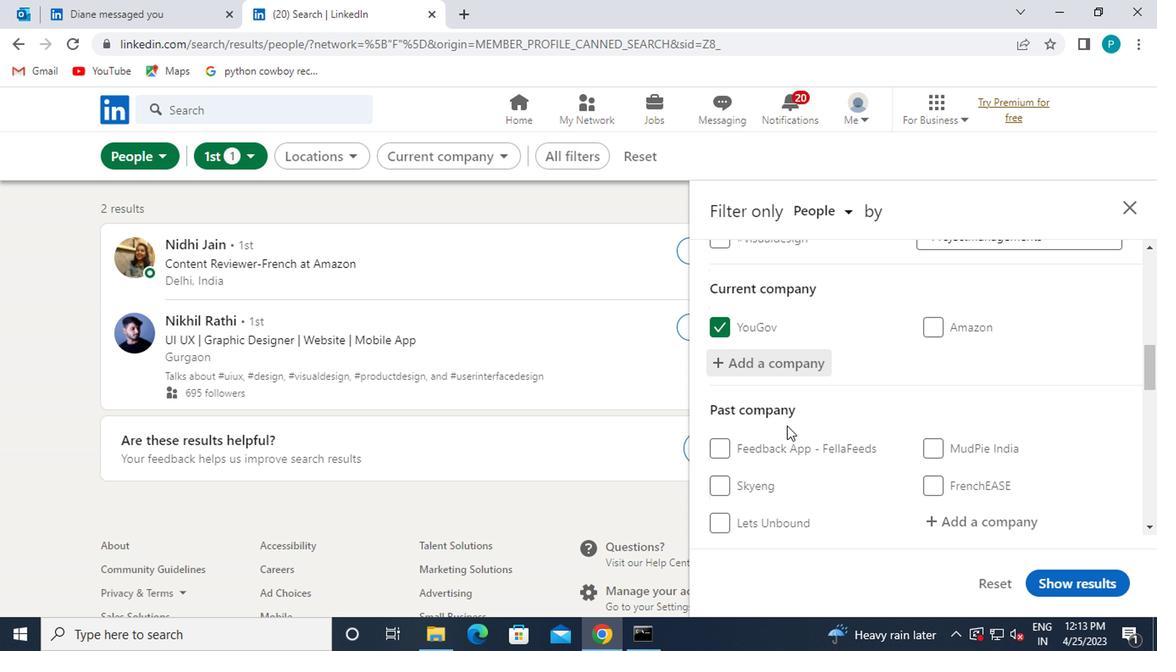 
Action: Mouse moved to (783, 431)
Screenshot: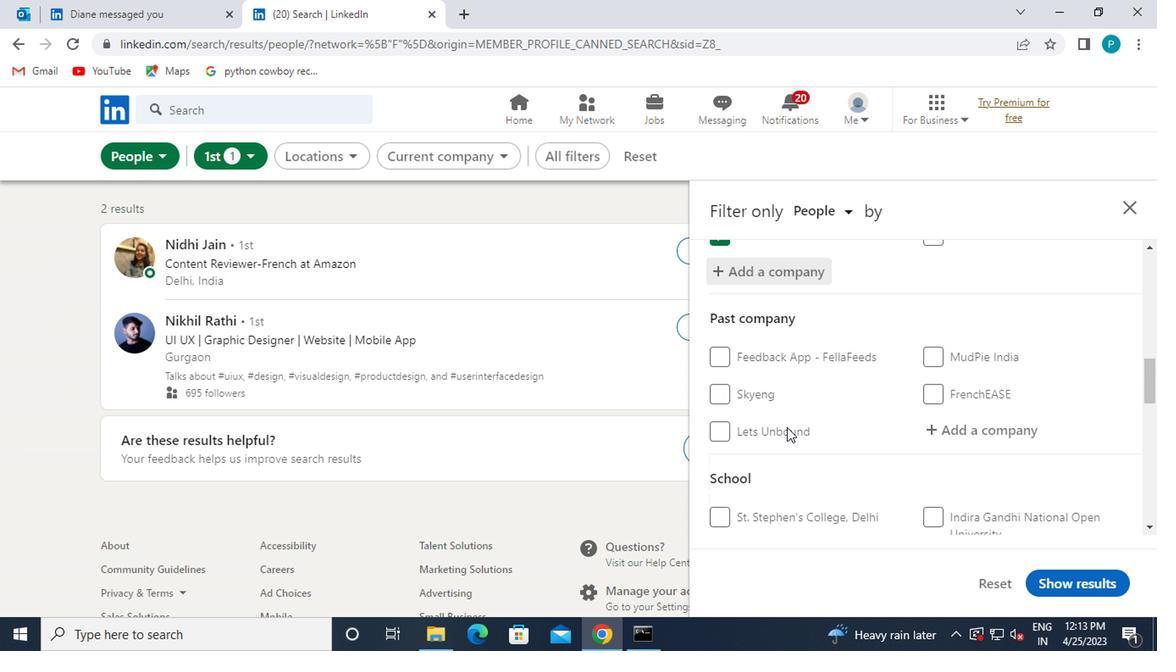 
Action: Mouse scrolled (783, 430) with delta (0, 0)
Screenshot: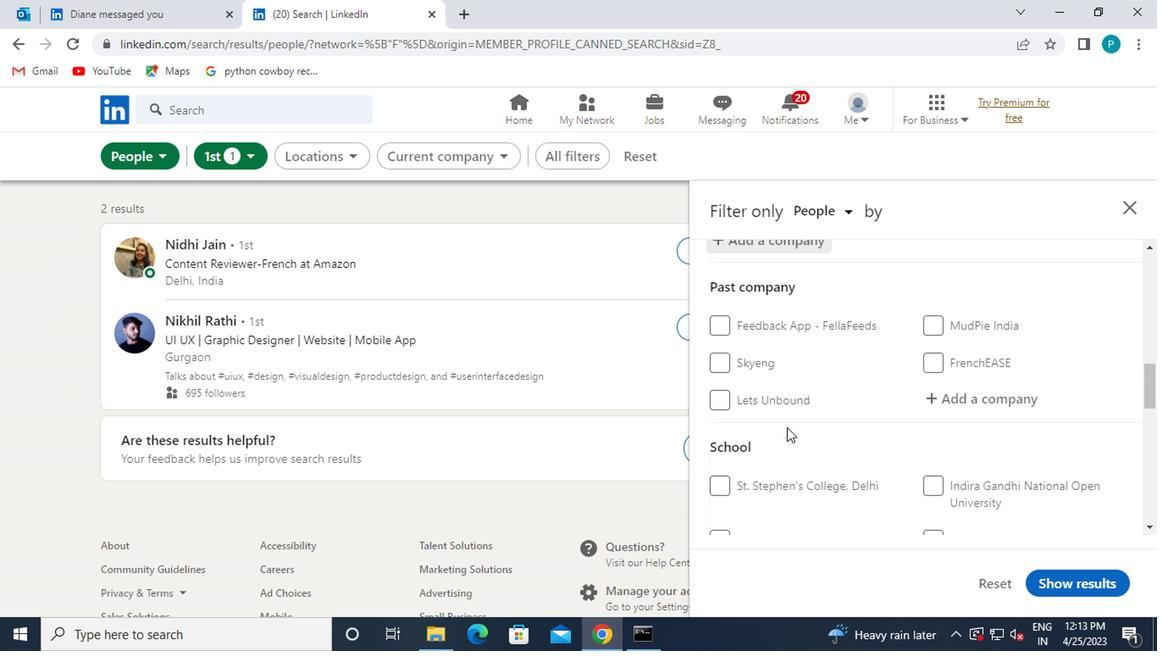 
Action: Mouse moved to (935, 469)
Screenshot: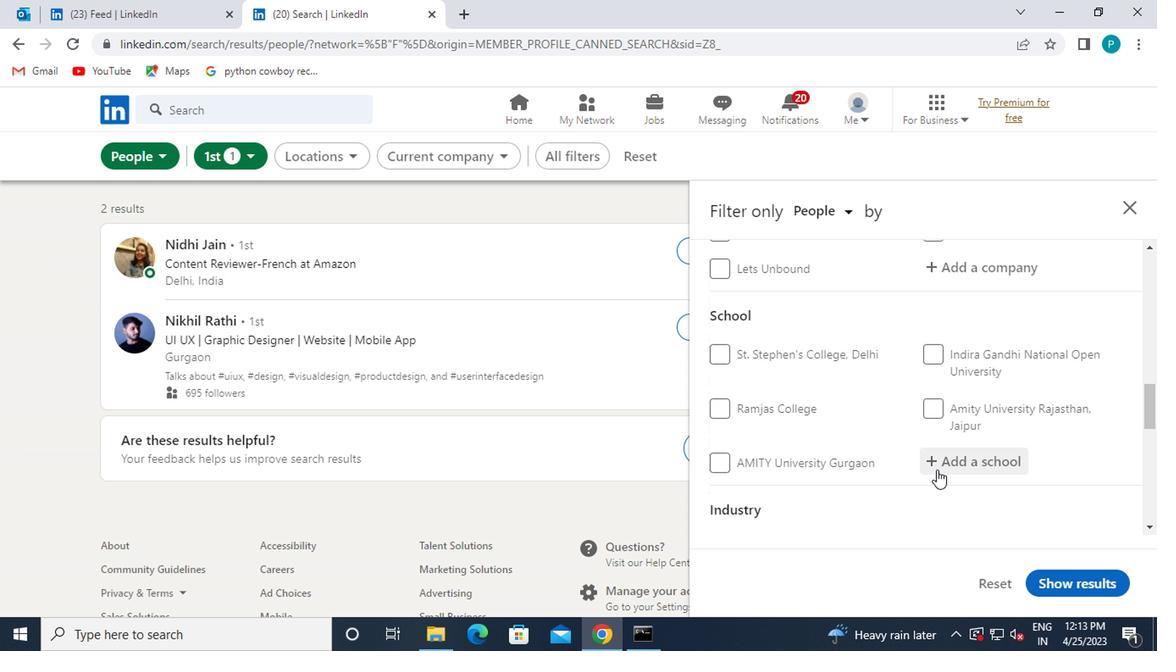 
Action: Mouse pressed left at (935, 469)
Screenshot: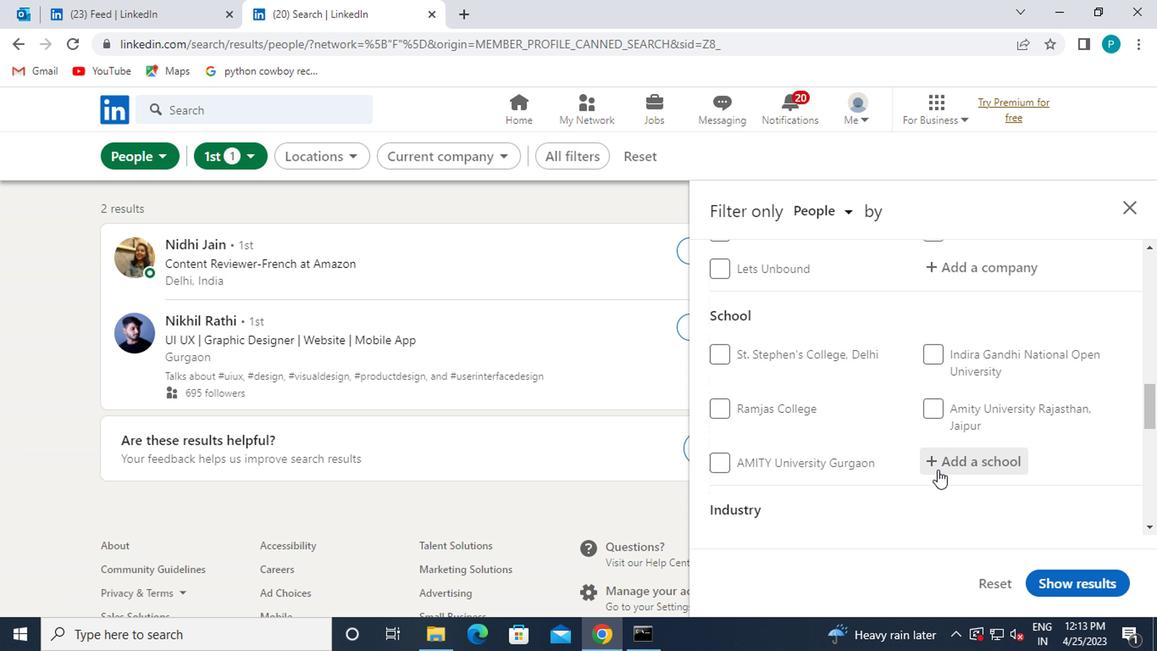 
Action: Mouse moved to (941, 466)
Screenshot: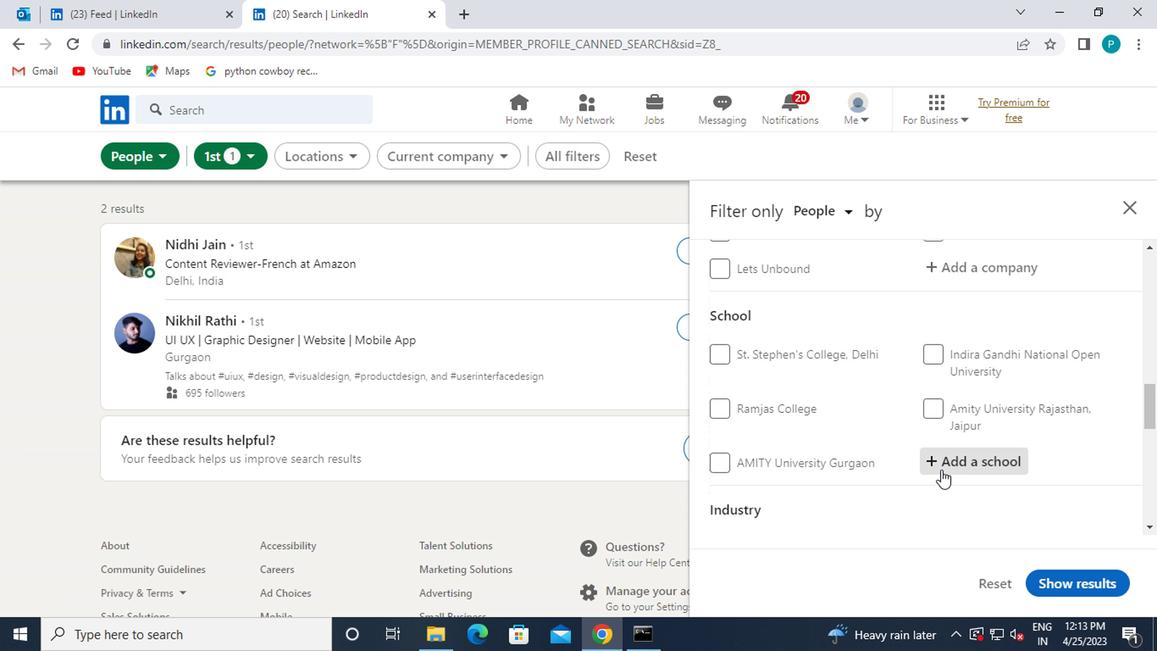 
Action: Key pressed HIMACHAL
Screenshot: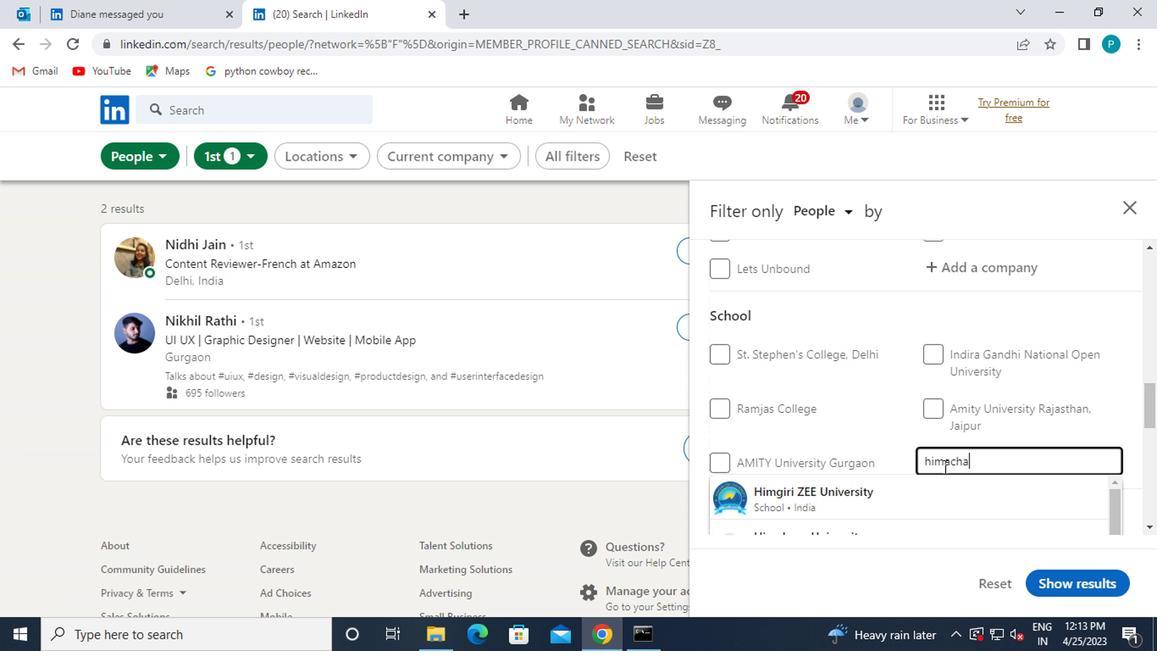 
Action: Mouse moved to (874, 493)
Screenshot: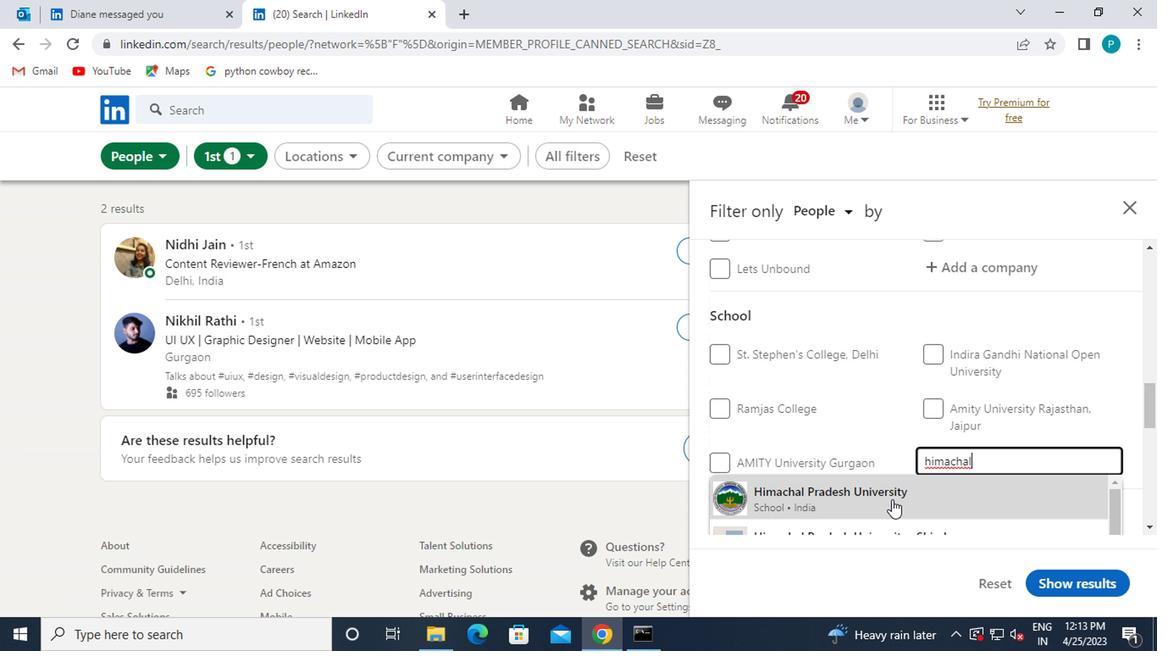 
Action: Mouse scrolled (874, 492) with delta (0, -1)
Screenshot: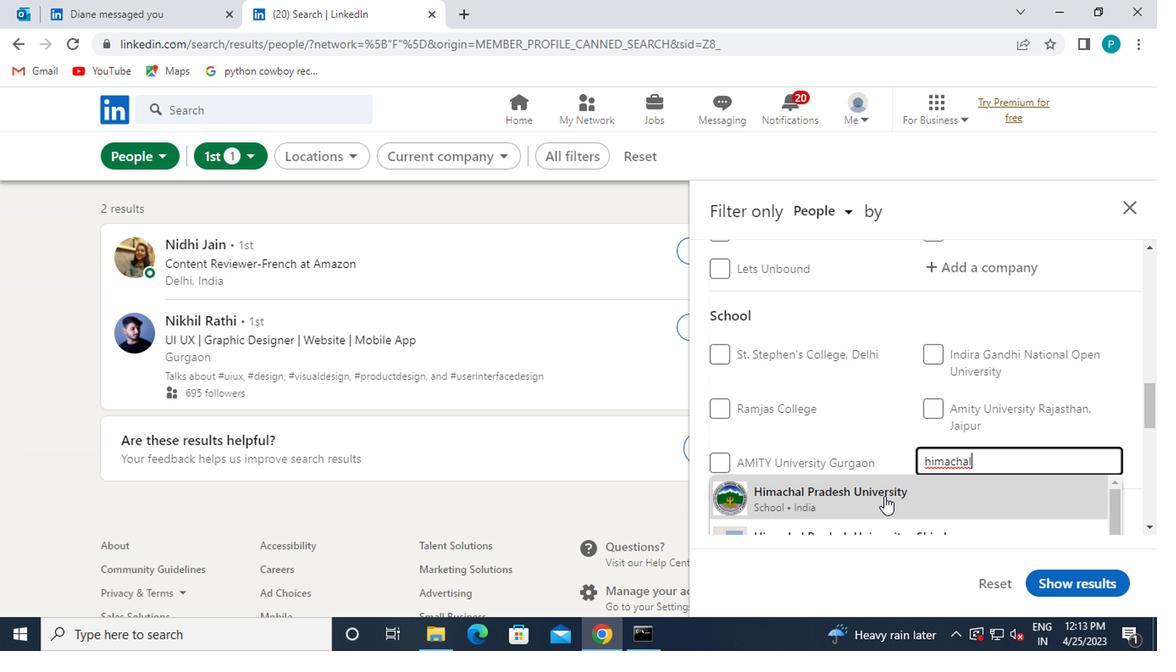 
Action: Mouse pressed left at (874, 493)
Screenshot: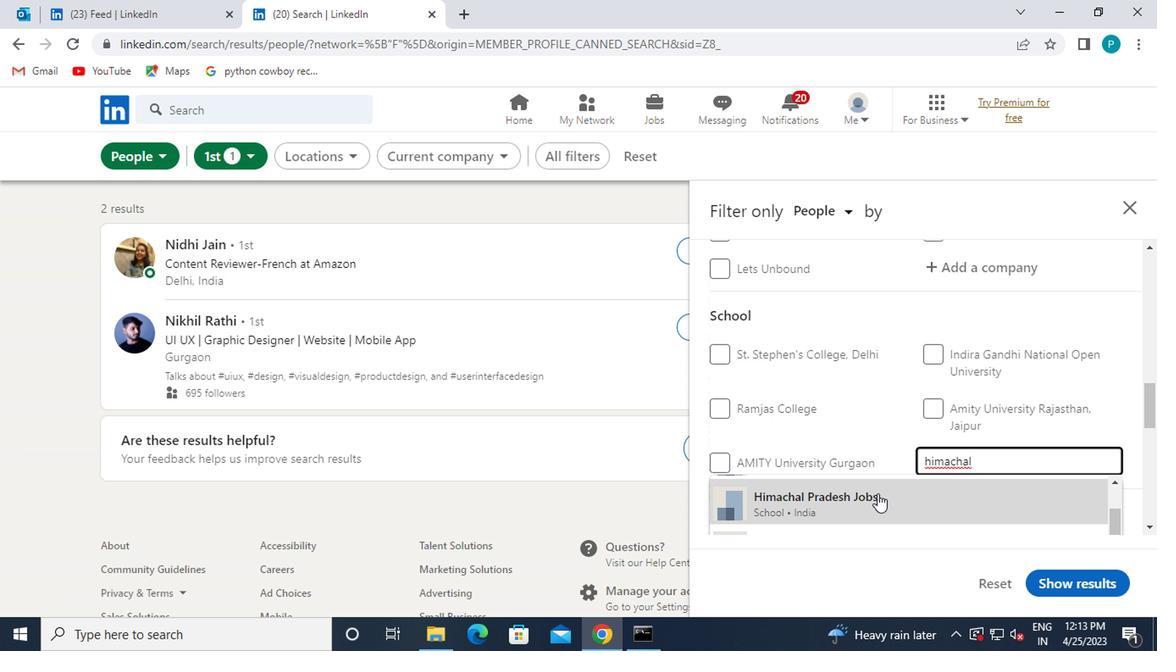 
Action: Mouse moved to (864, 468)
Screenshot: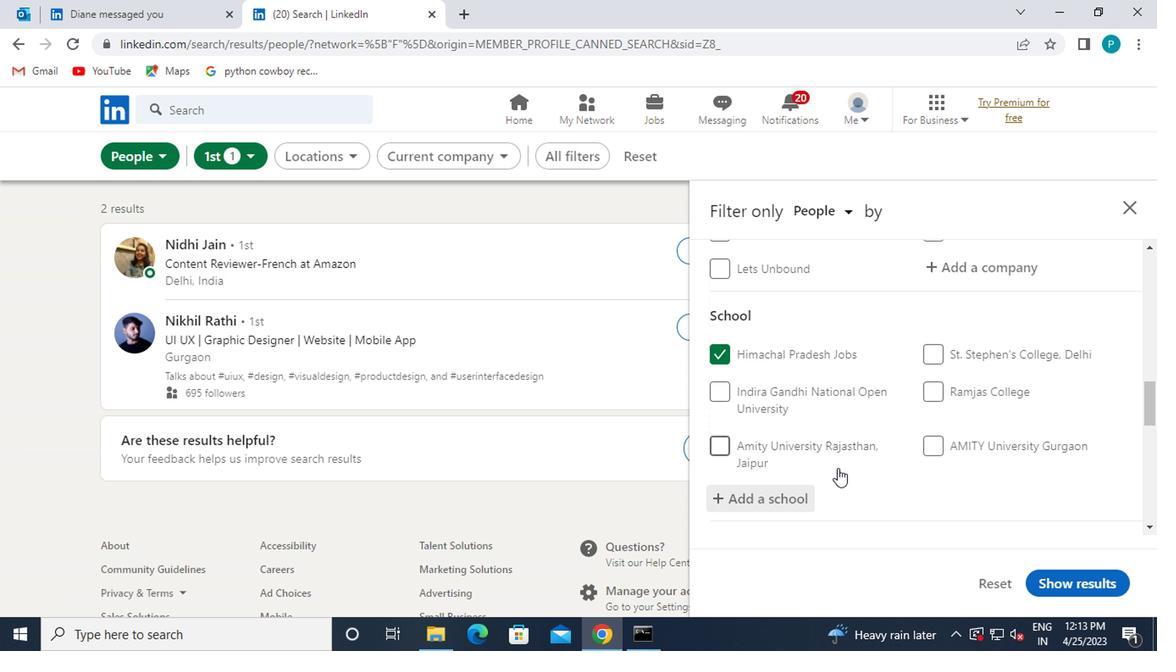 
Action: Mouse scrolled (864, 467) with delta (0, -1)
Screenshot: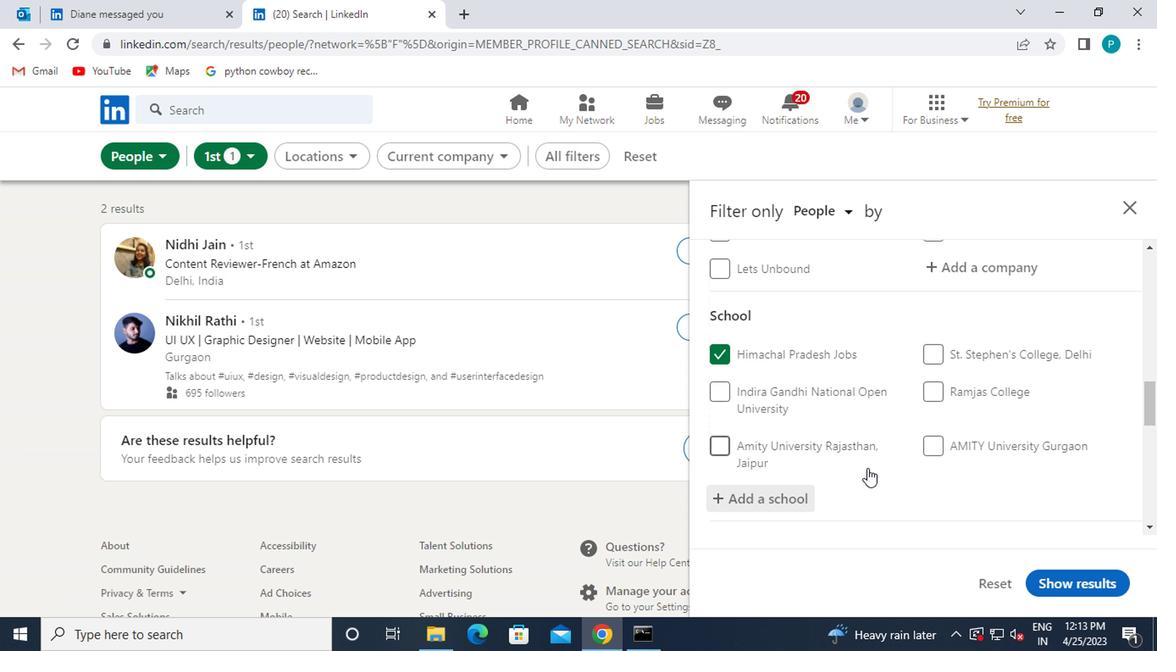
Action: Mouse scrolled (864, 467) with delta (0, -1)
Screenshot: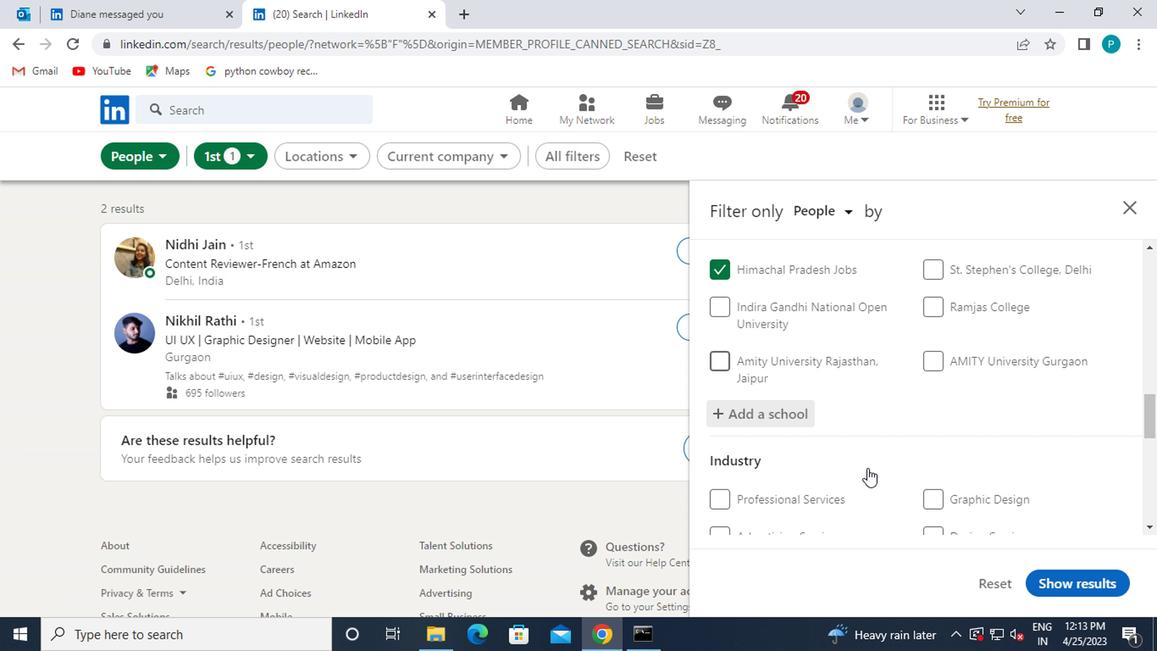 
Action: Mouse moved to (864, 467)
Screenshot: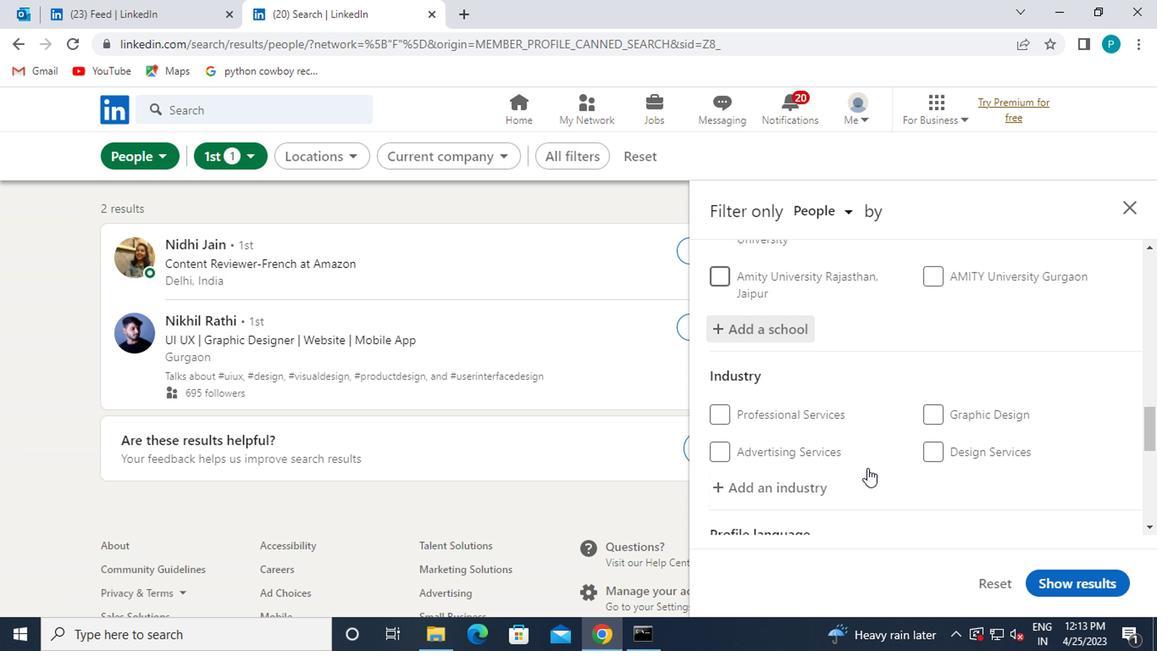 
Action: Mouse scrolled (864, 466) with delta (0, 0)
Screenshot: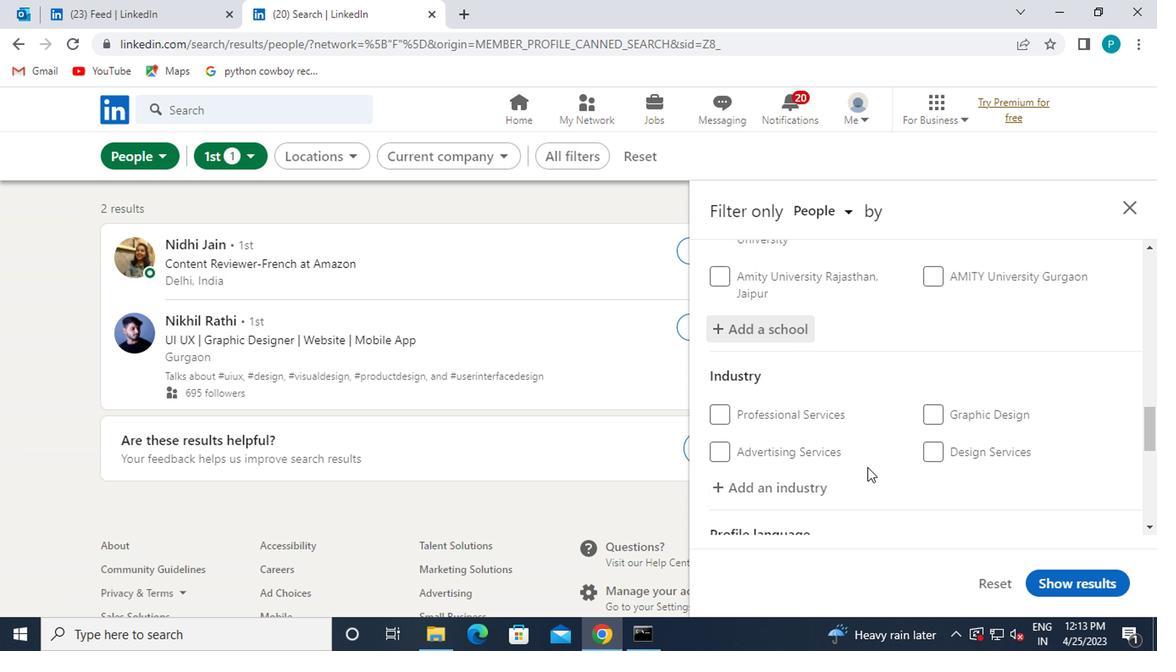 
Action: Mouse moved to (750, 413)
Screenshot: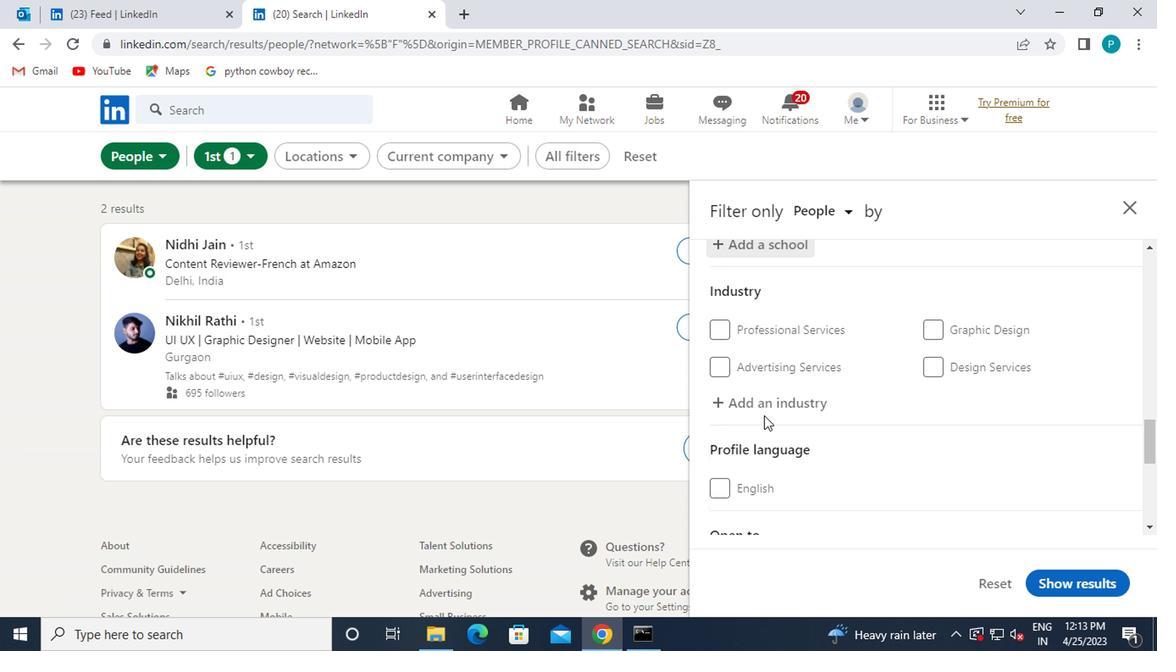 
Action: Mouse pressed left at (750, 413)
Screenshot: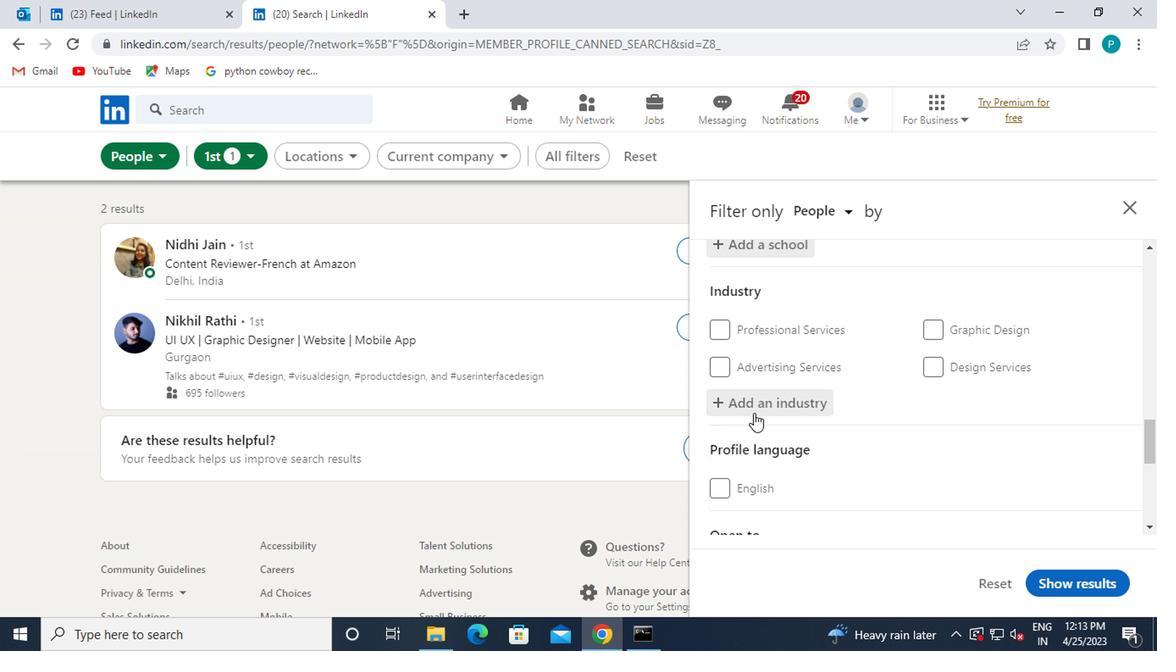 
Action: Mouse moved to (752, 413)
Screenshot: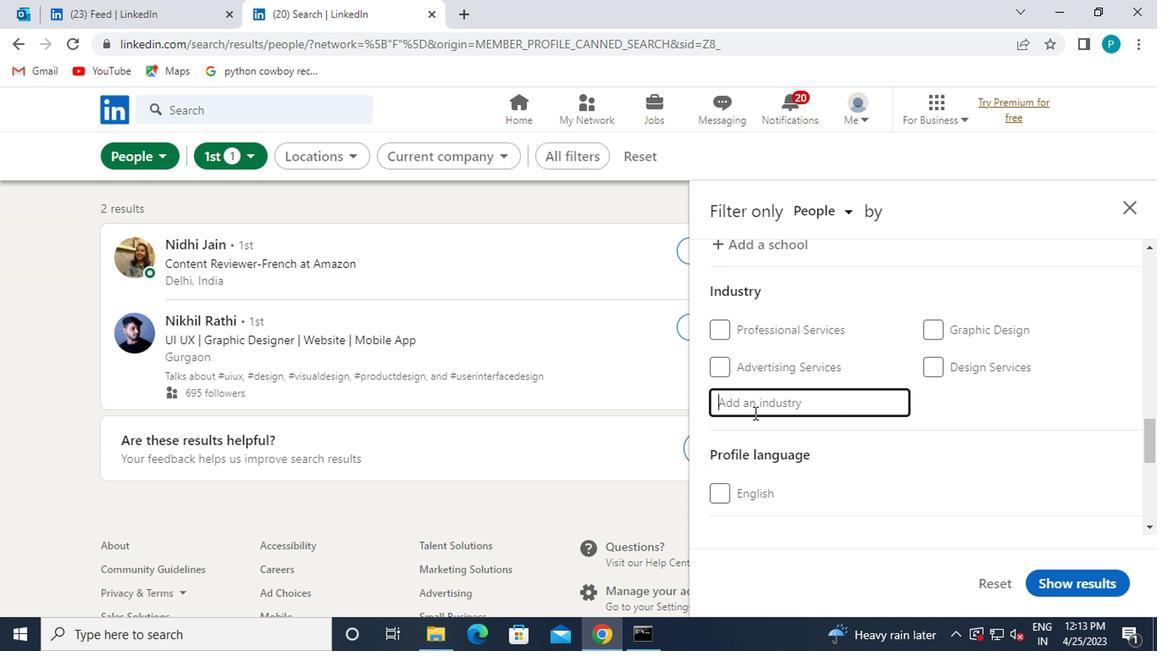 
Action: Key pressed SHUTT
Screenshot: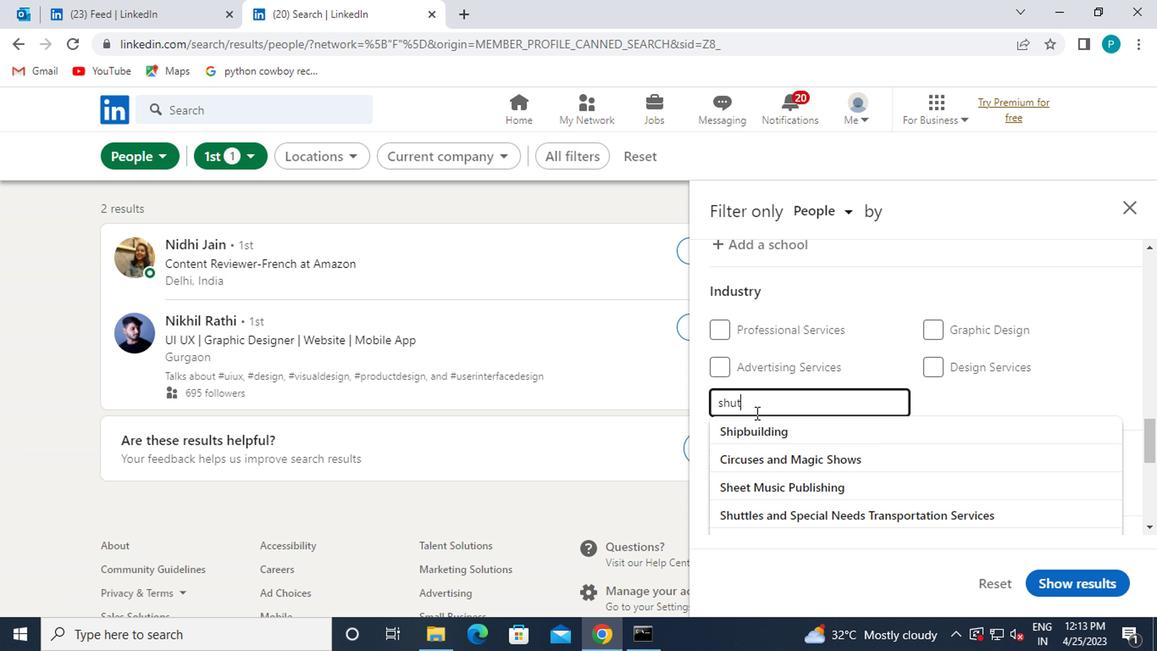 
Action: Mouse moved to (752, 433)
Screenshot: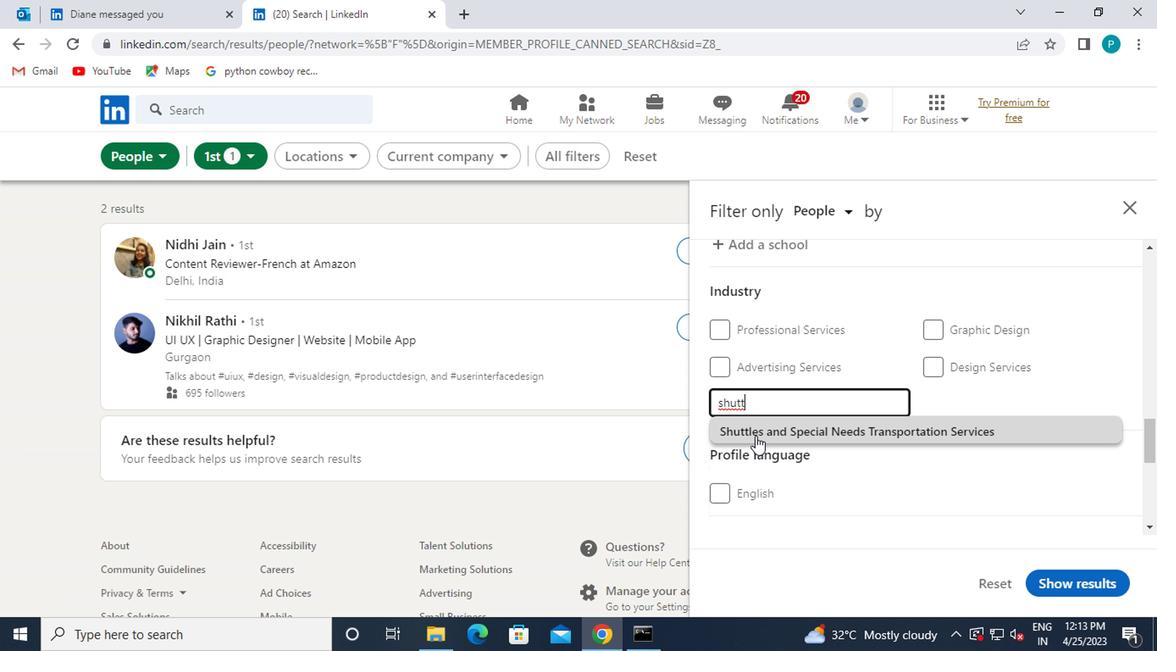 
Action: Mouse pressed left at (752, 433)
Screenshot: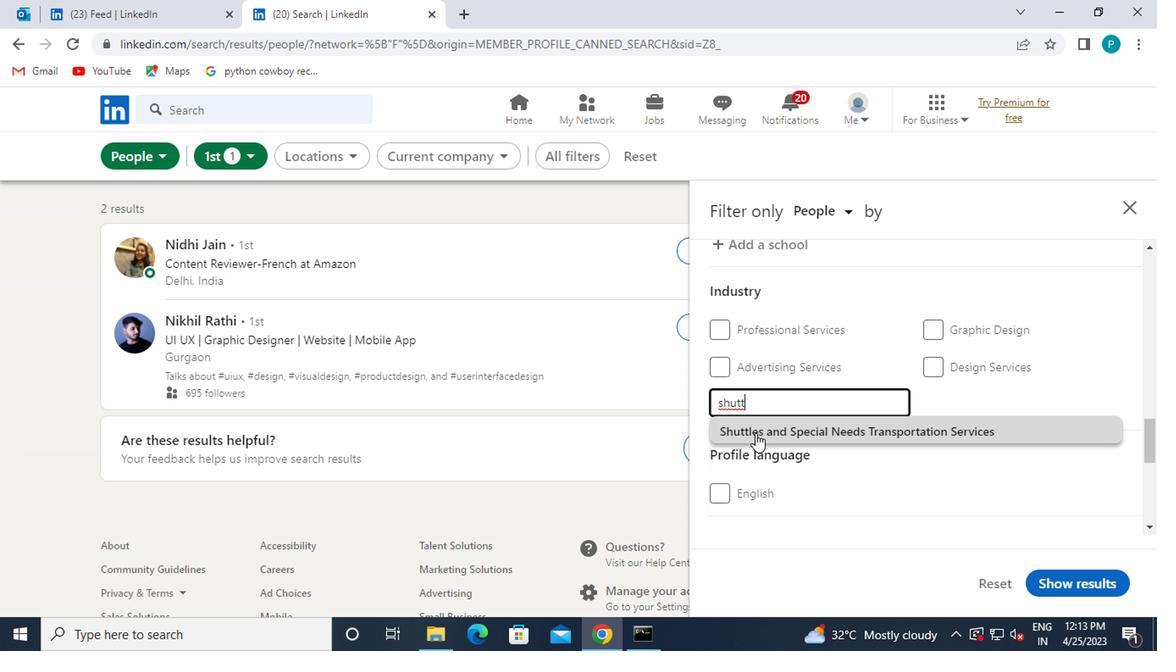 
Action: Mouse moved to (818, 434)
Screenshot: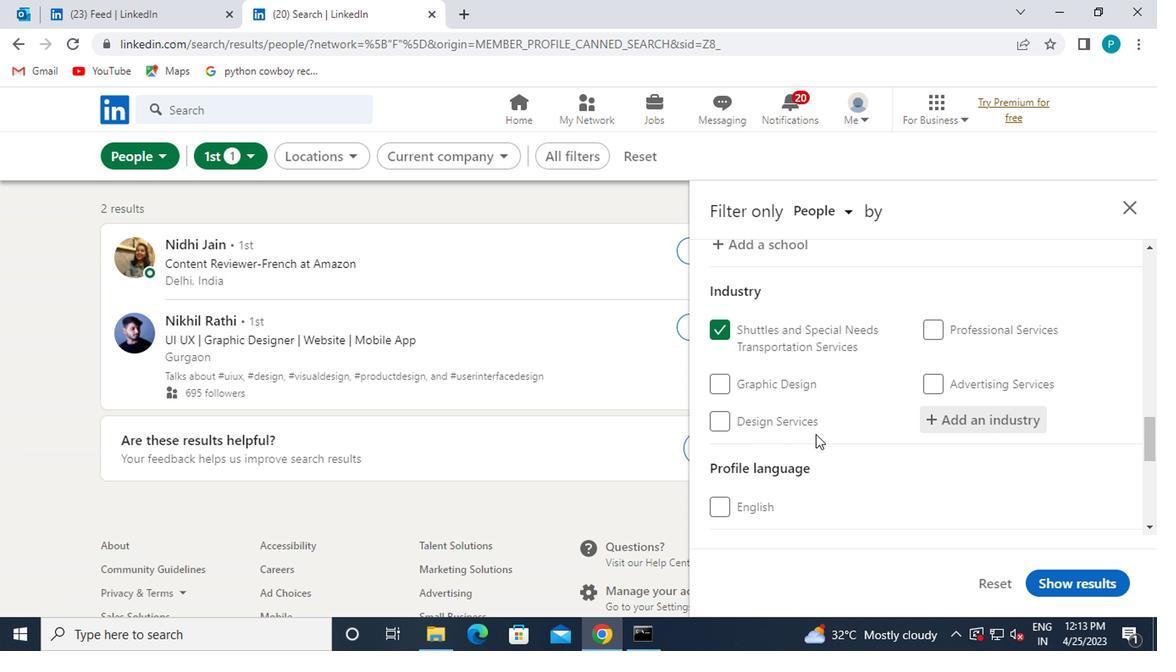 
Action: Mouse scrolled (818, 433) with delta (0, -1)
Screenshot: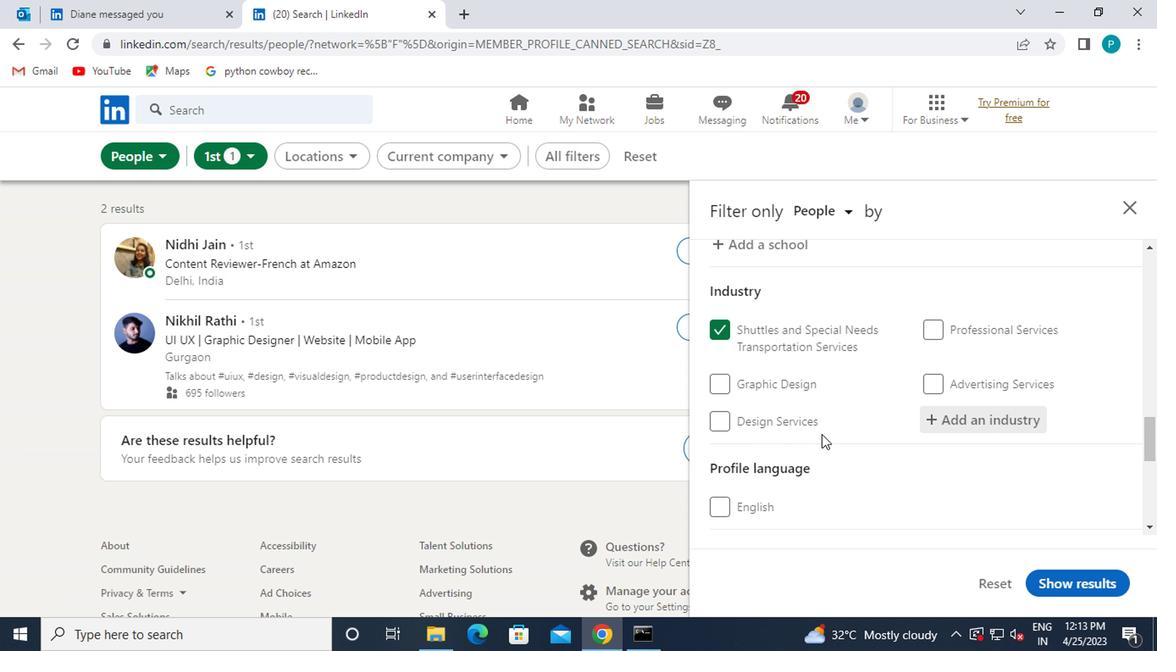 
Action: Mouse moved to (819, 435)
Screenshot: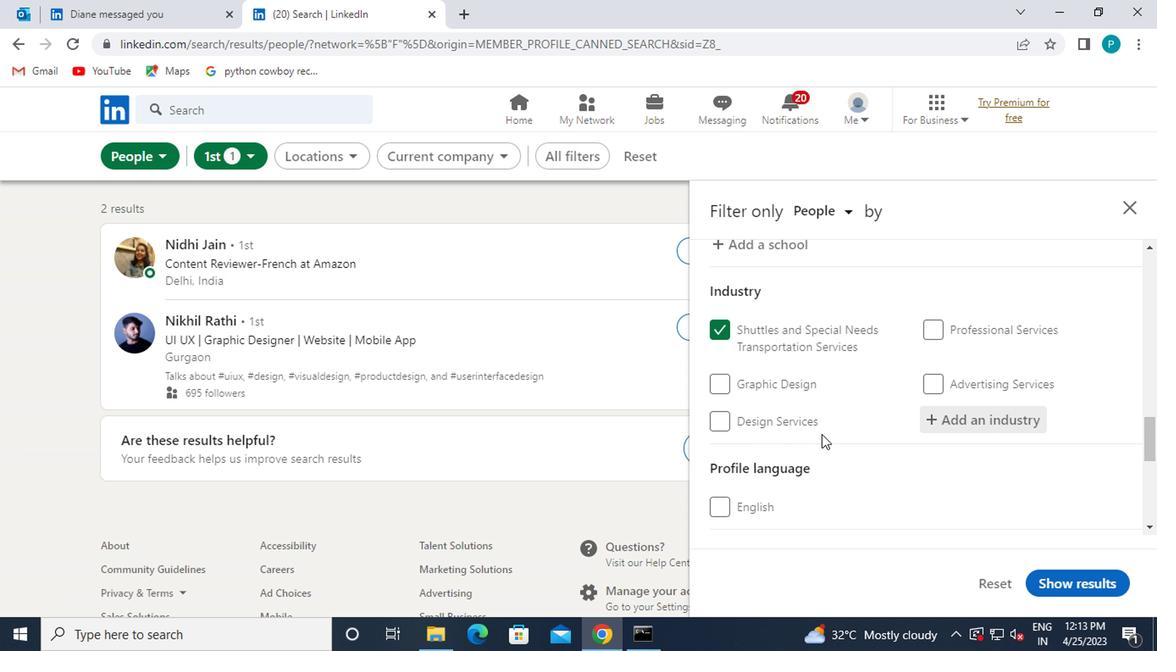 
Action: Mouse scrolled (819, 434) with delta (0, 0)
Screenshot: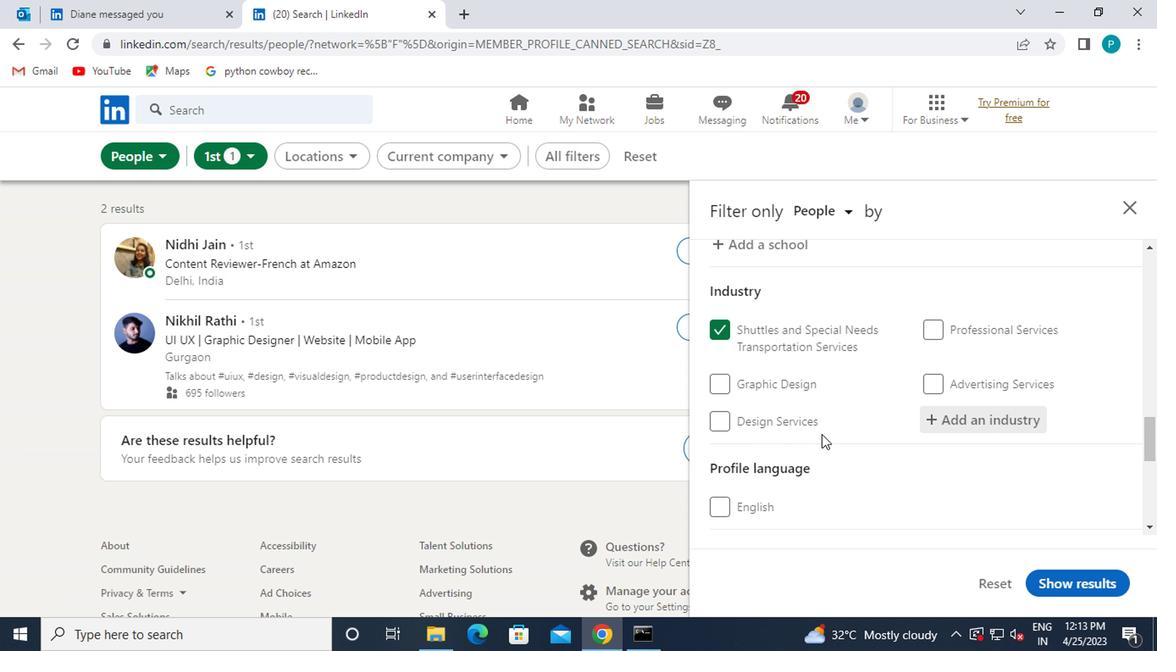 
Action: Mouse moved to (739, 423)
Screenshot: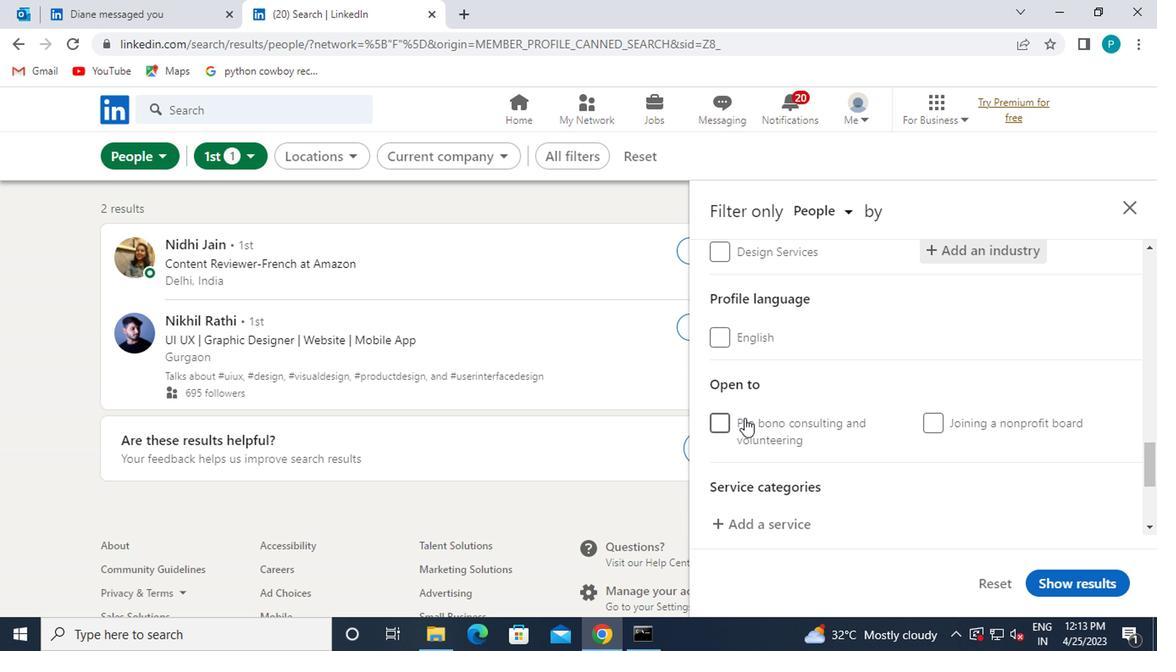 
Action: Mouse scrolled (739, 422) with delta (0, 0)
Screenshot: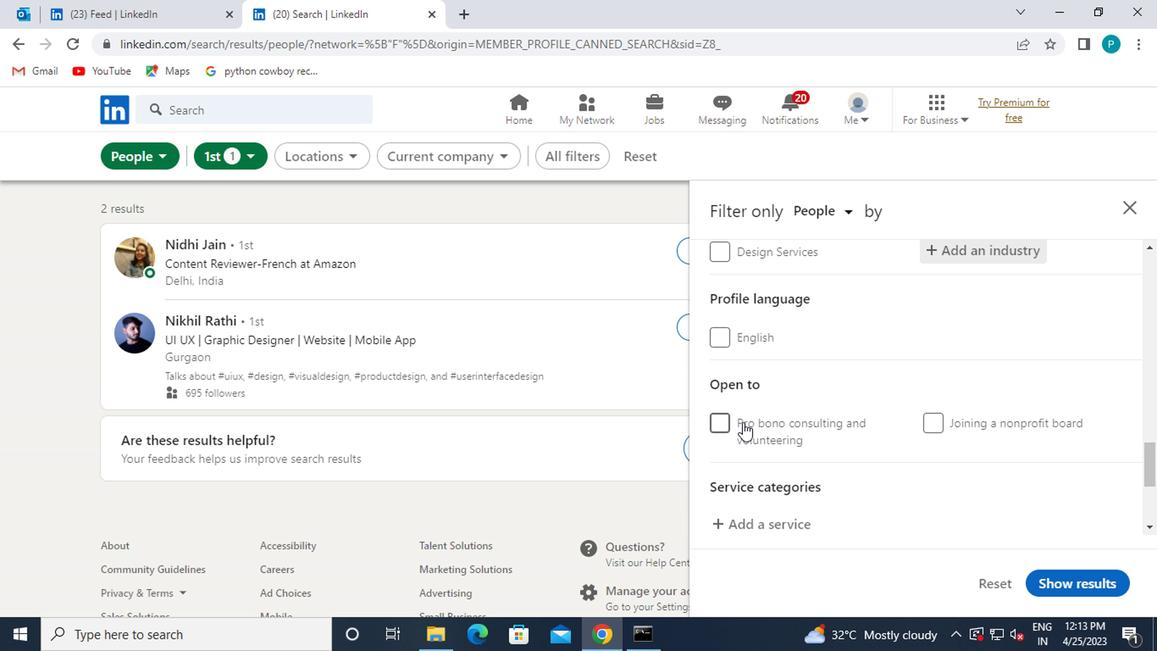 
Action: Mouse moved to (739, 439)
Screenshot: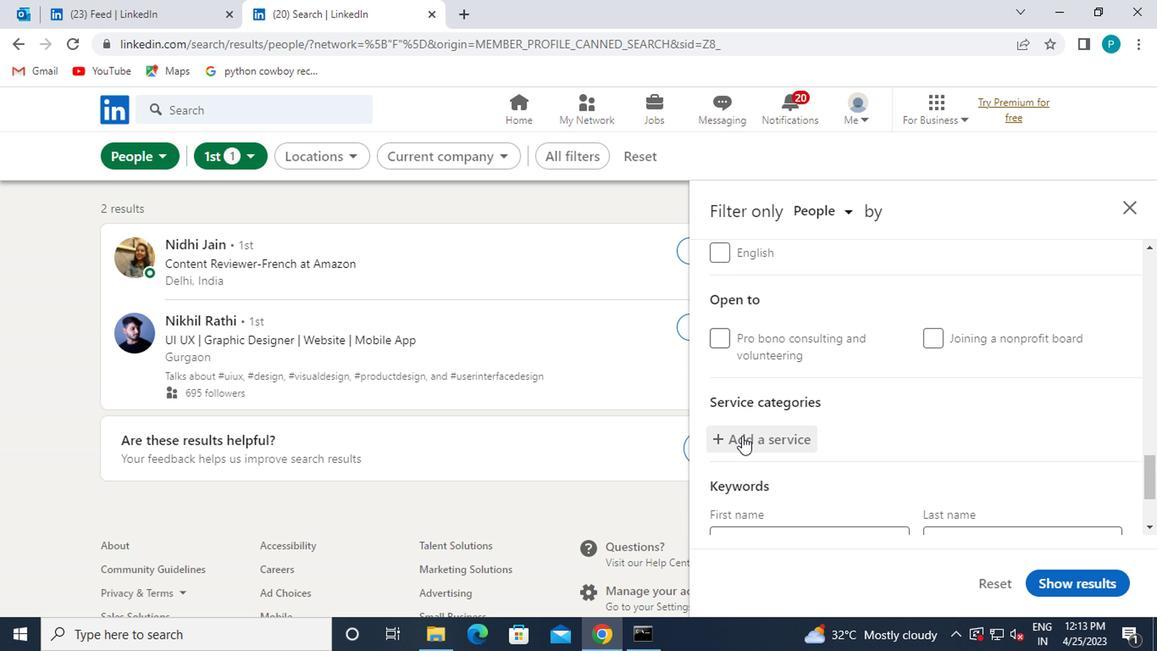 
Action: Mouse pressed left at (739, 439)
Screenshot: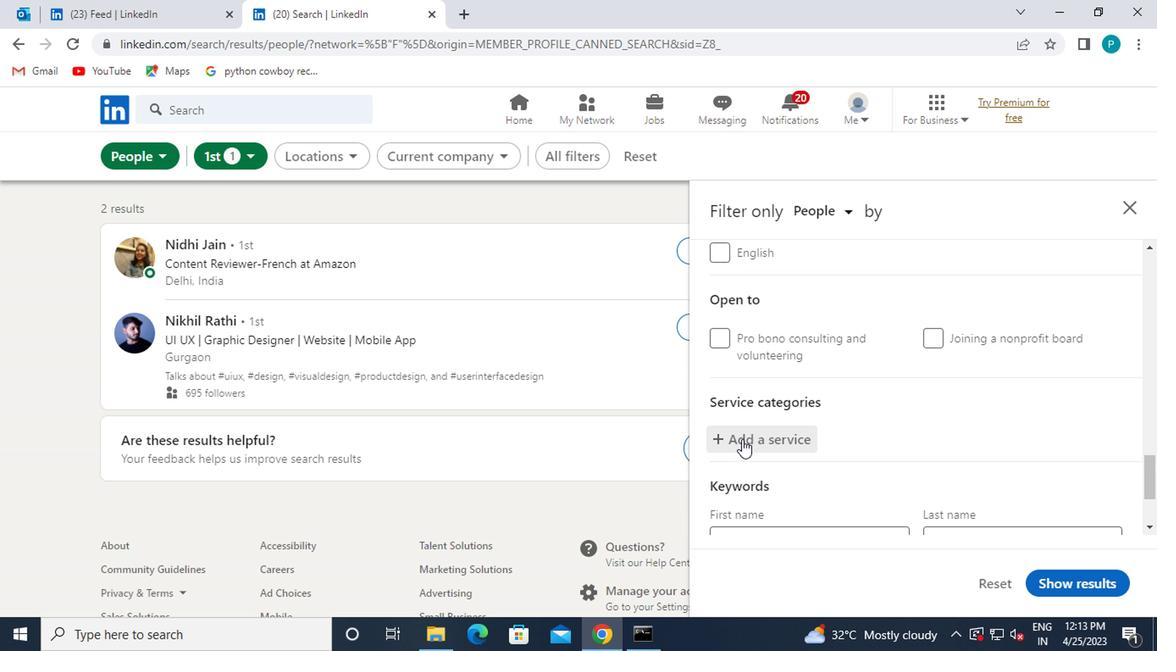 
Action: Key pressed TRANS
Screenshot: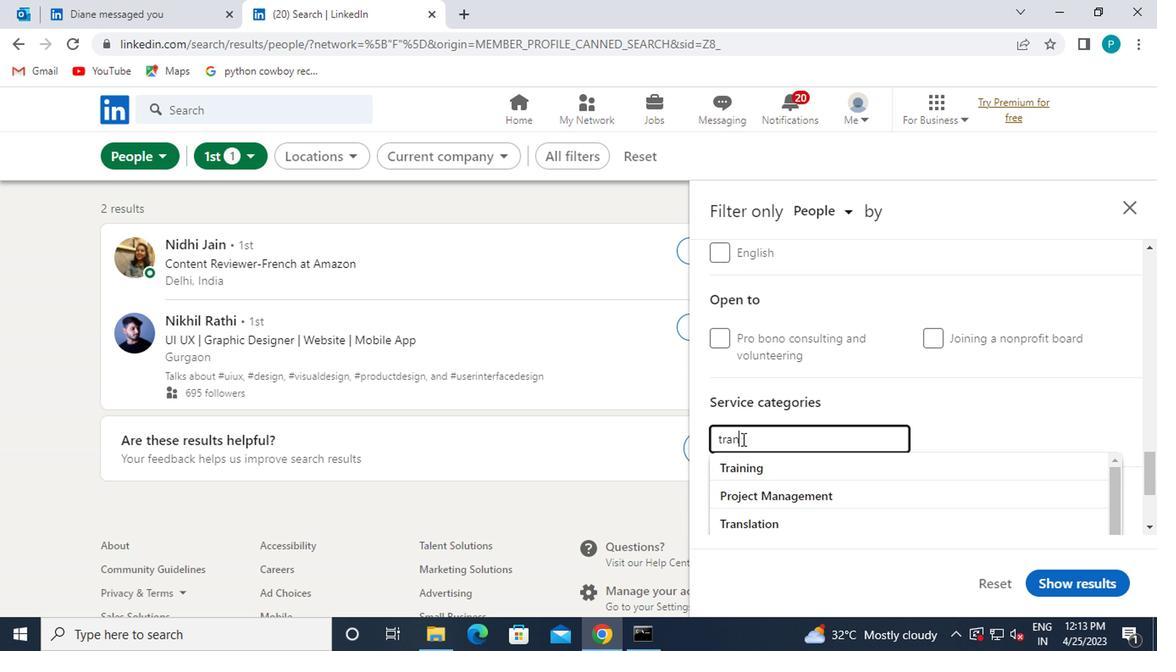 
Action: Mouse moved to (751, 475)
Screenshot: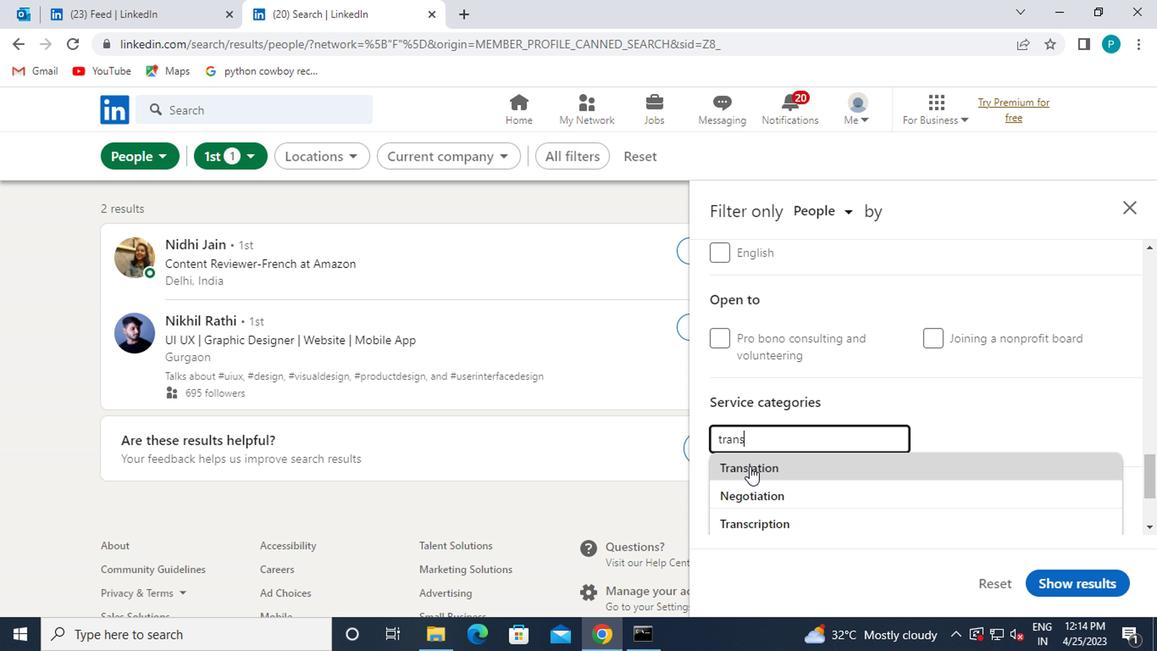 
Action: Mouse pressed left at (751, 475)
Screenshot: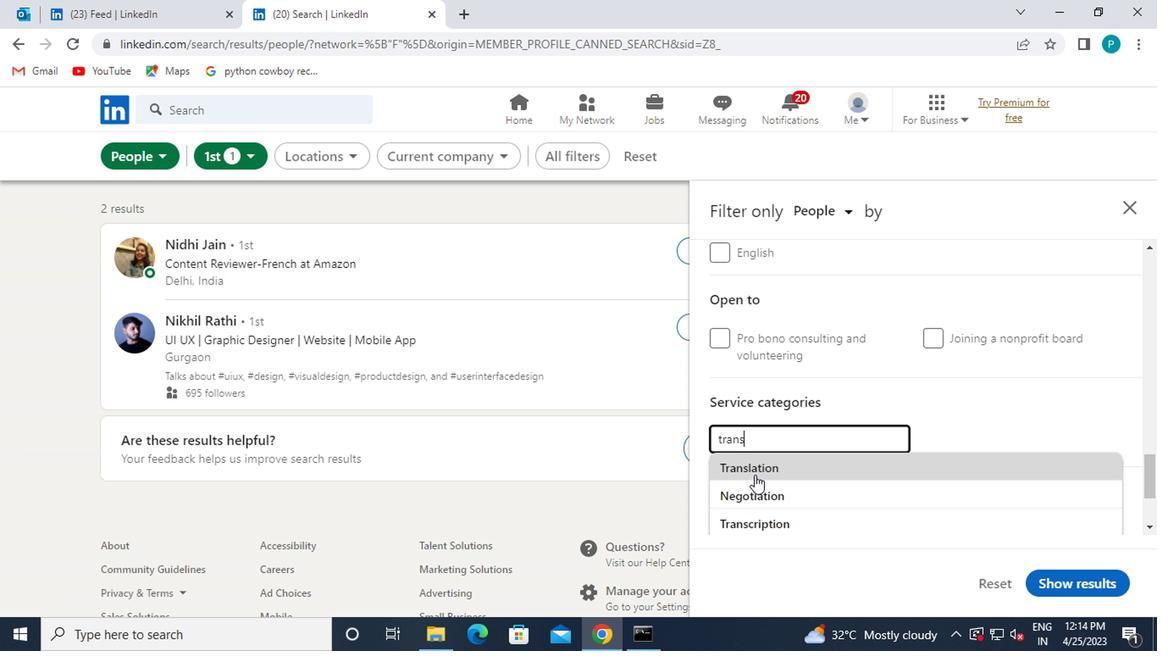 
Action: Mouse scrolled (751, 473) with delta (0, -1)
Screenshot: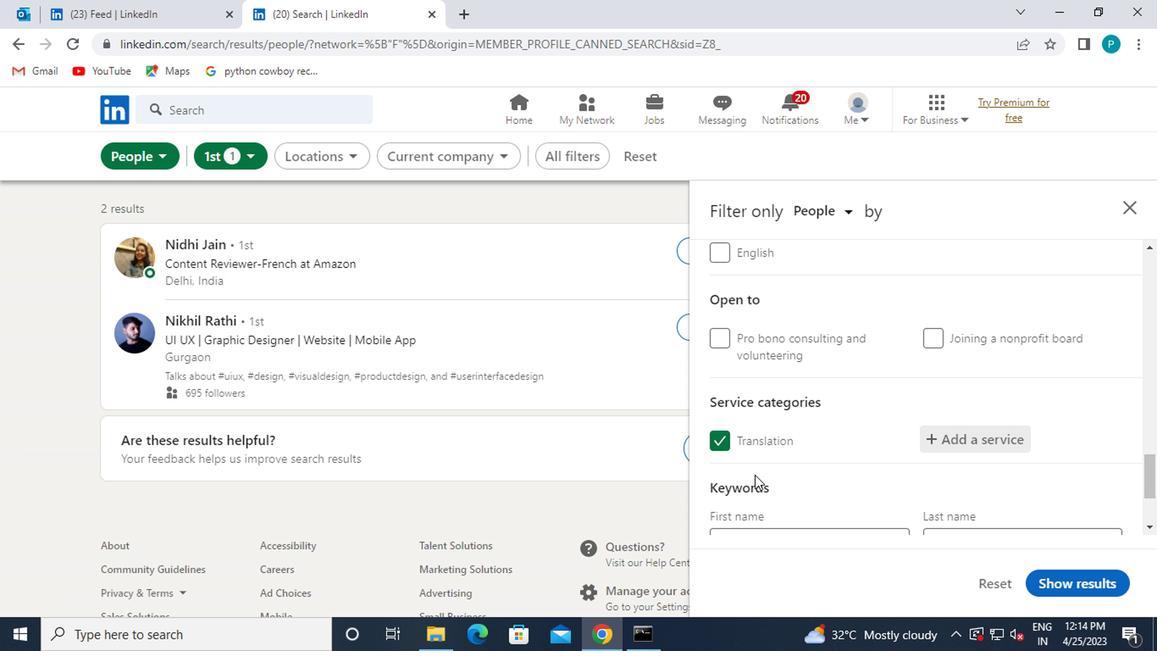 
Action: Mouse moved to (747, 494)
Screenshot: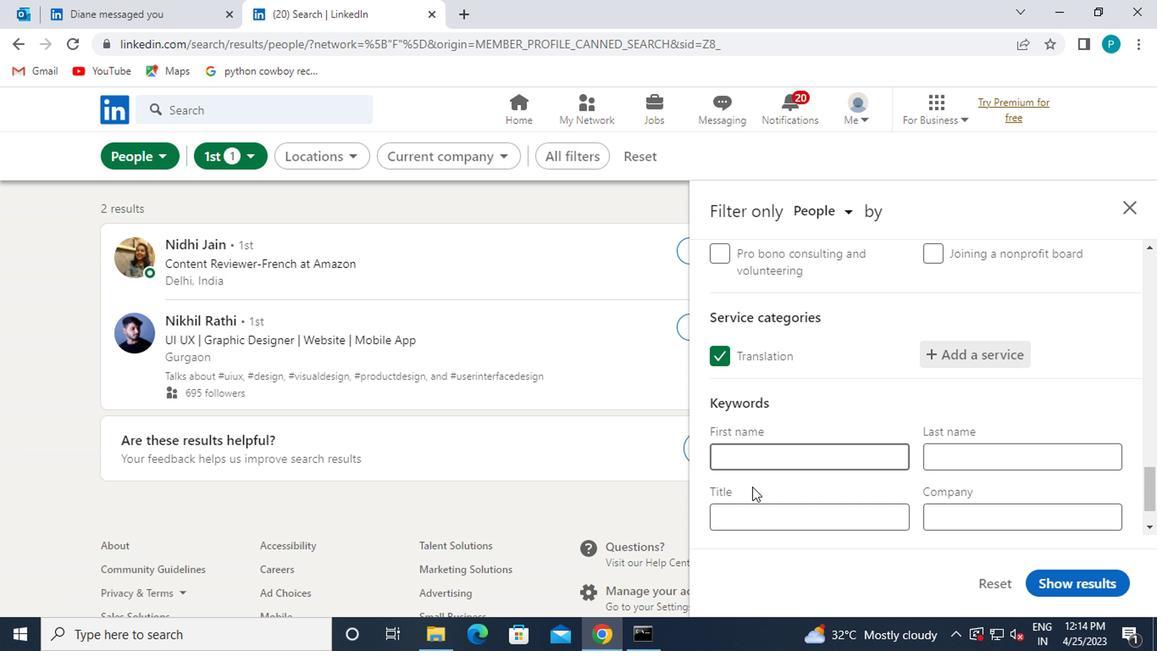 
Action: Mouse scrolled (747, 493) with delta (0, 0)
Screenshot: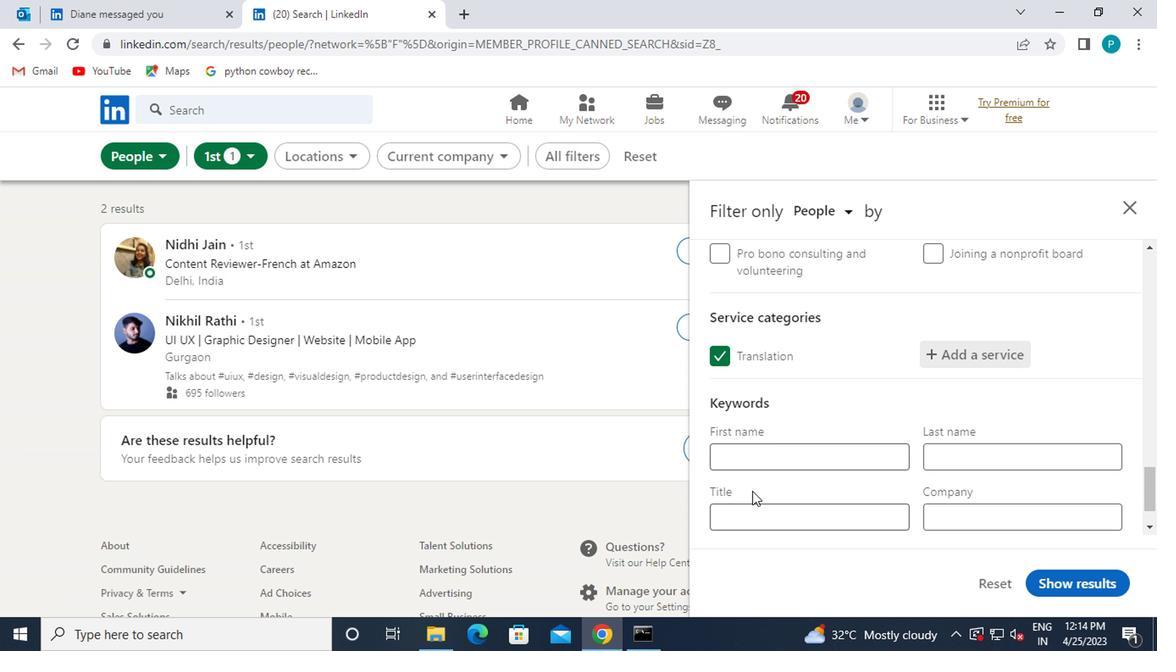 
Action: Mouse moved to (751, 466)
Screenshot: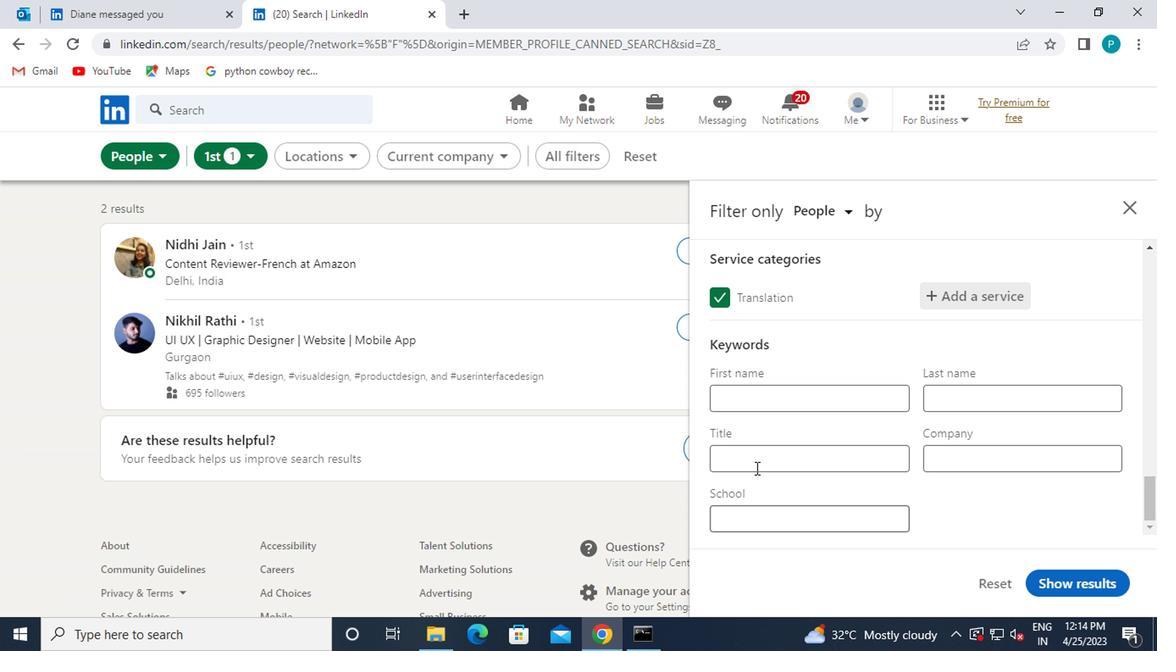
Action: Mouse pressed left at (751, 466)
Screenshot: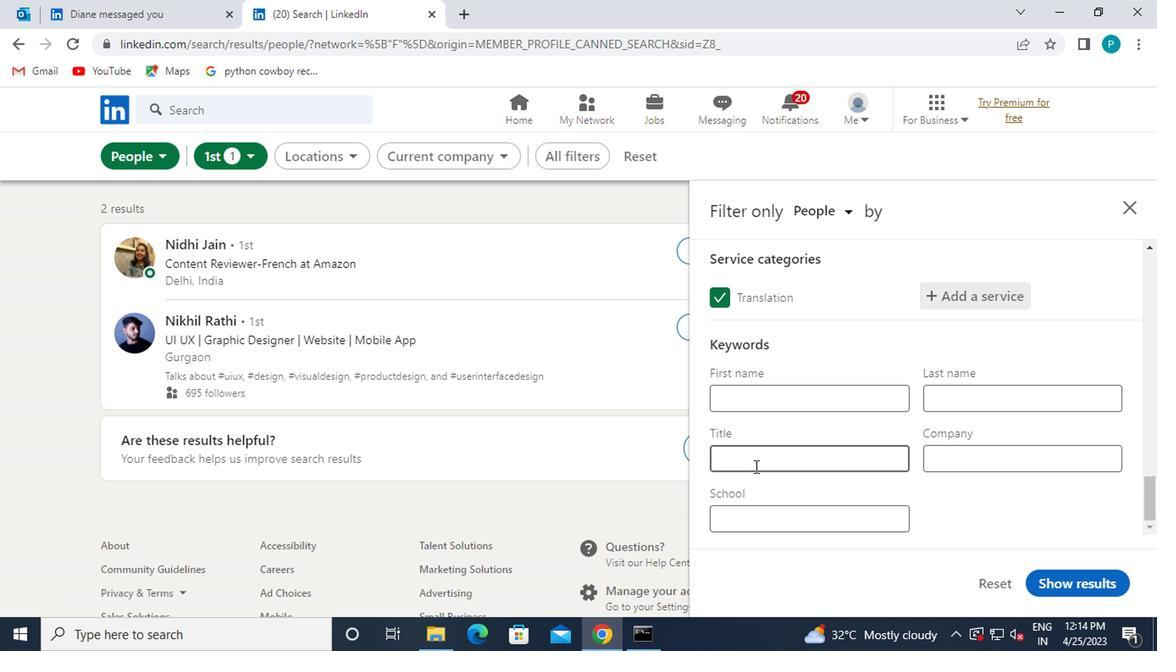 
Action: Key pressed <Key.caps_lock>H<Key.caps_lock>OUSEKEEPER
Screenshot: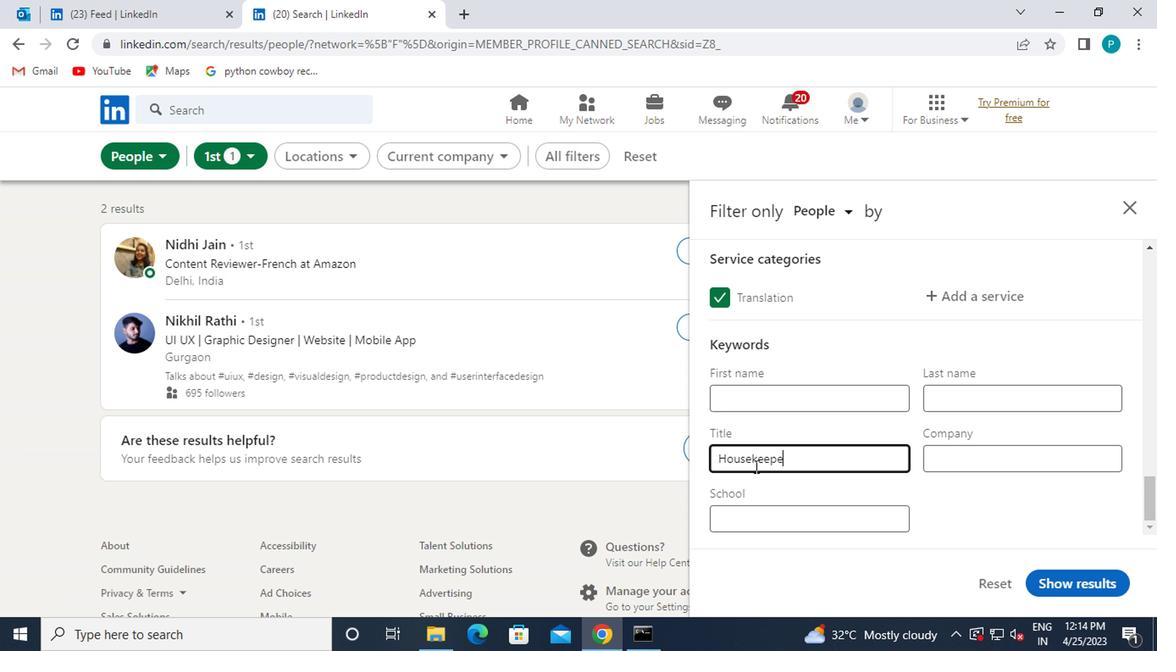 
Action: Mouse moved to (1071, 573)
Screenshot: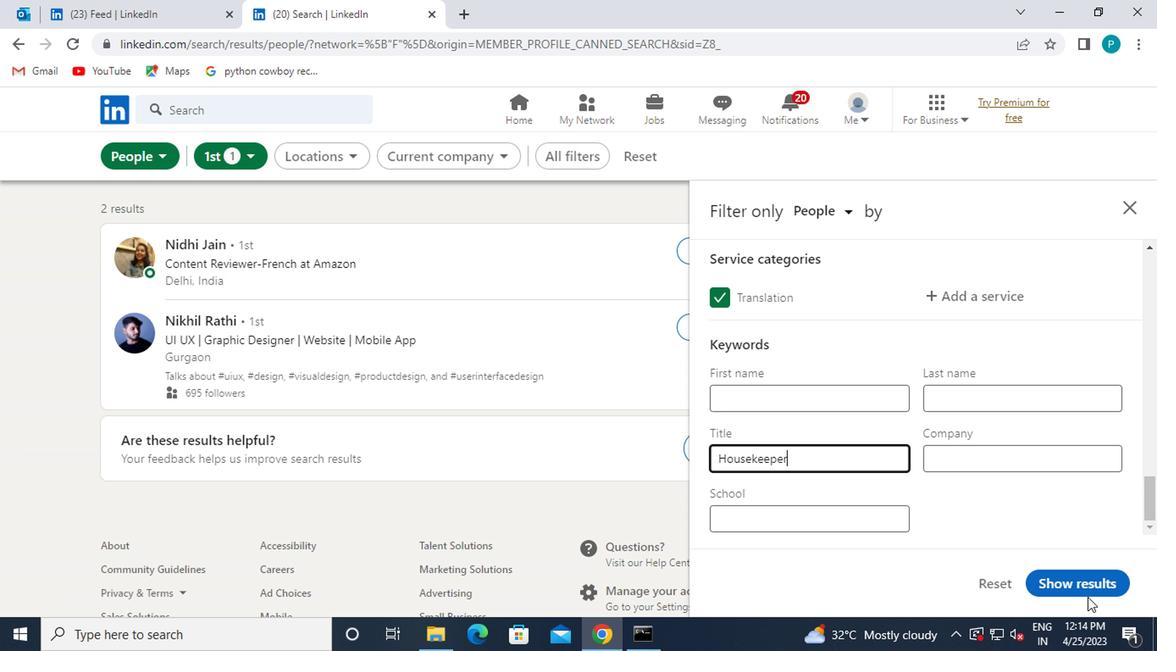 
Action: Mouse pressed left at (1071, 573)
Screenshot: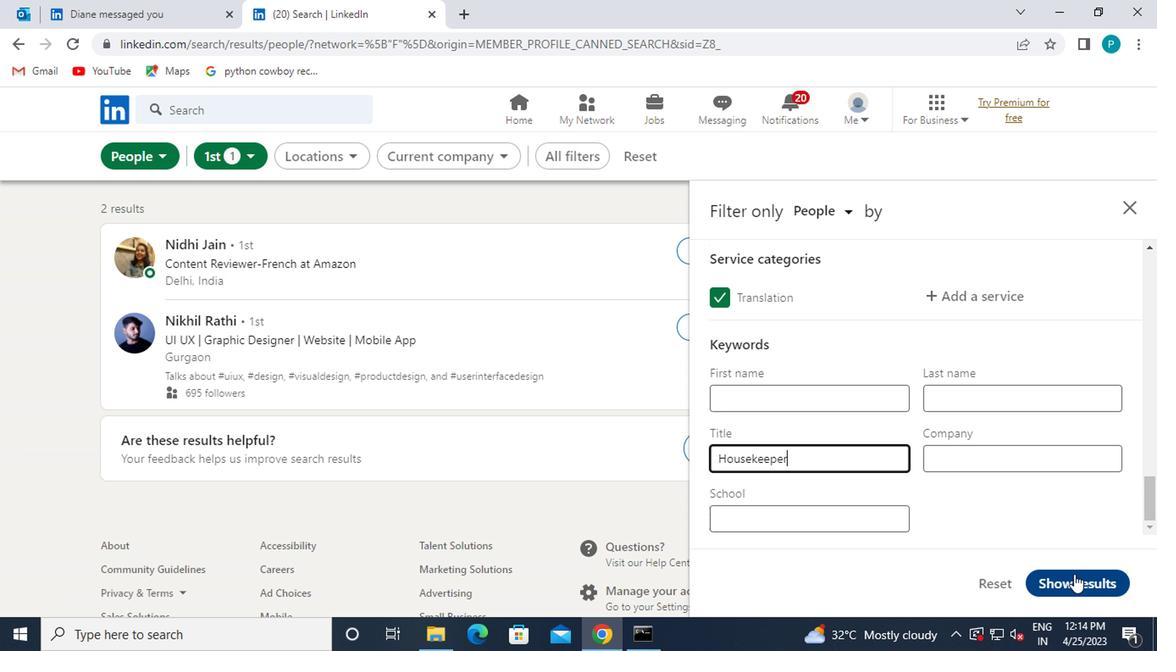 
Action: Mouse moved to (951, 523)
Screenshot: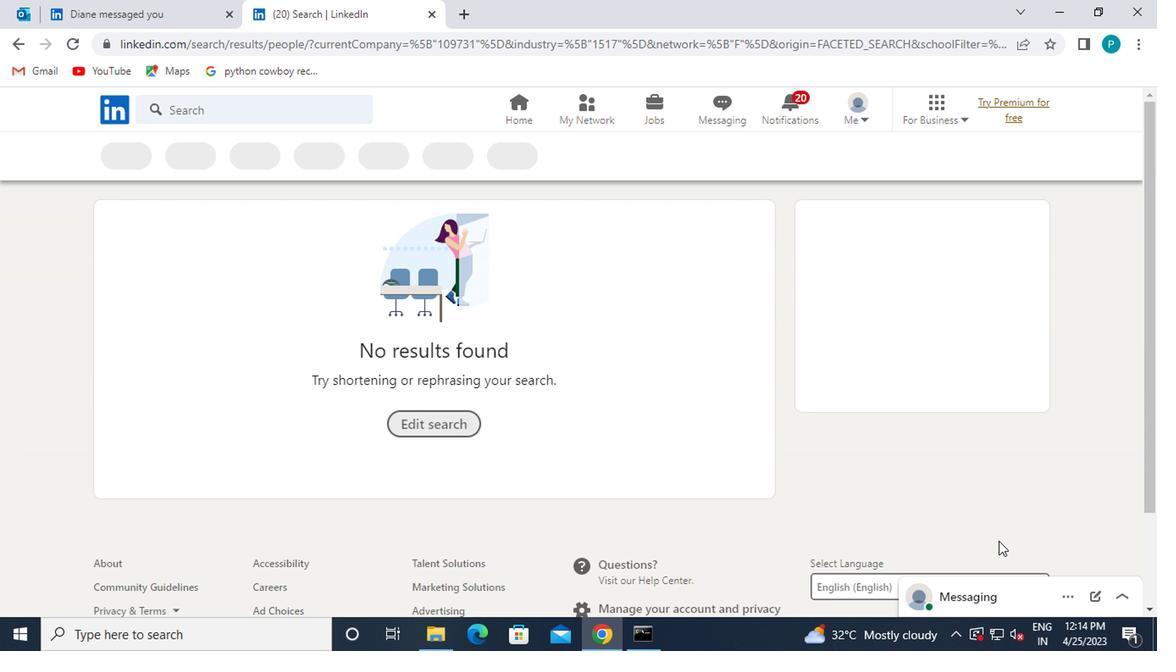 
